 Task: Find connections with filter location Xaçmaz with filter topic #Industrieswith filter profile language French with filter current company Nityo Infotech with filter school Indian Institute of Technology, Mandi with filter industry Physicians with filter service category Interior Design with filter keywords title Accounting Staff
Action: Mouse moved to (530, 103)
Screenshot: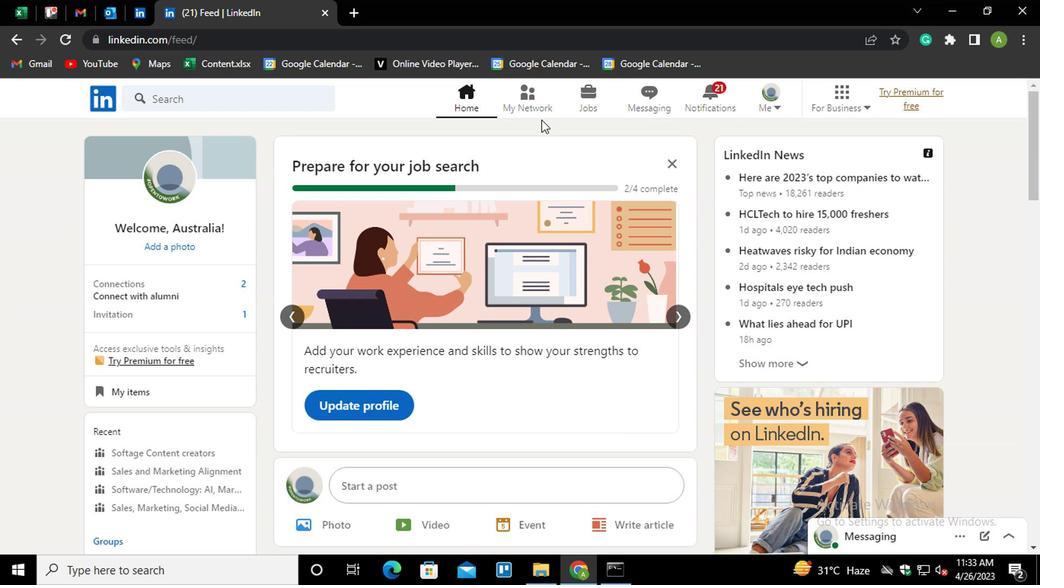 
Action: Mouse pressed left at (530, 103)
Screenshot: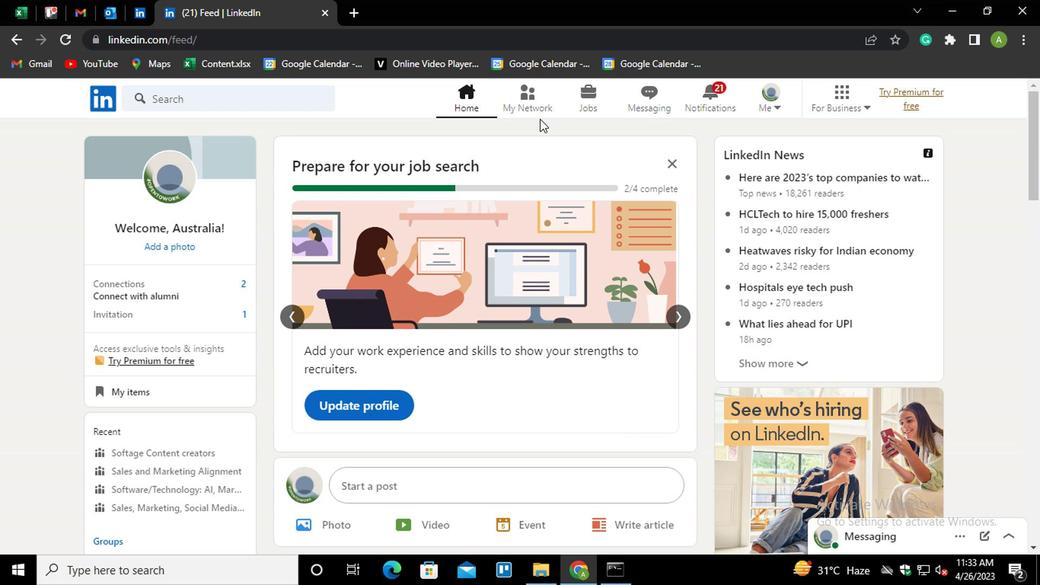 
Action: Mouse moved to (250, 184)
Screenshot: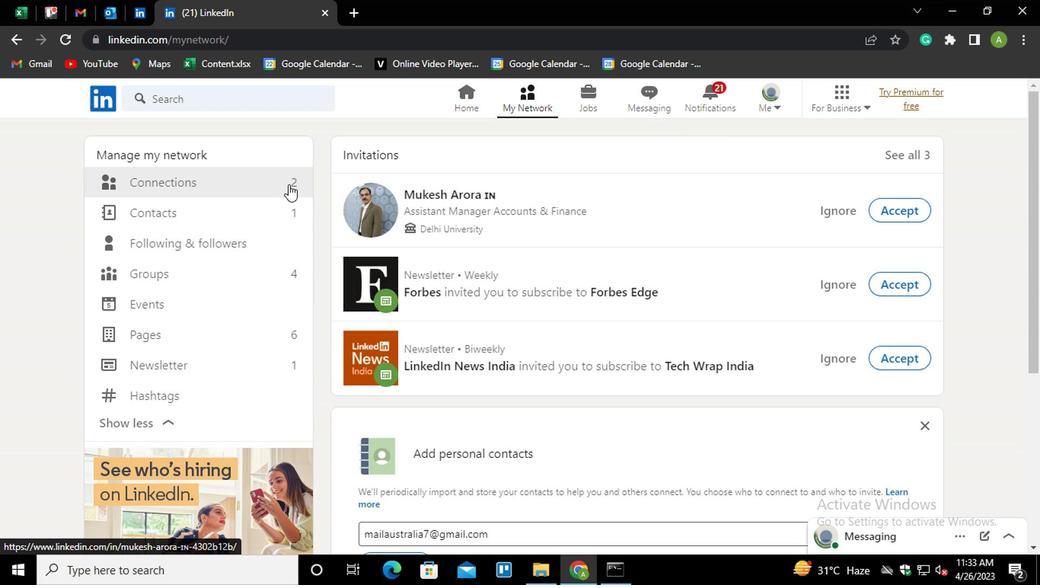 
Action: Mouse pressed left at (250, 184)
Screenshot: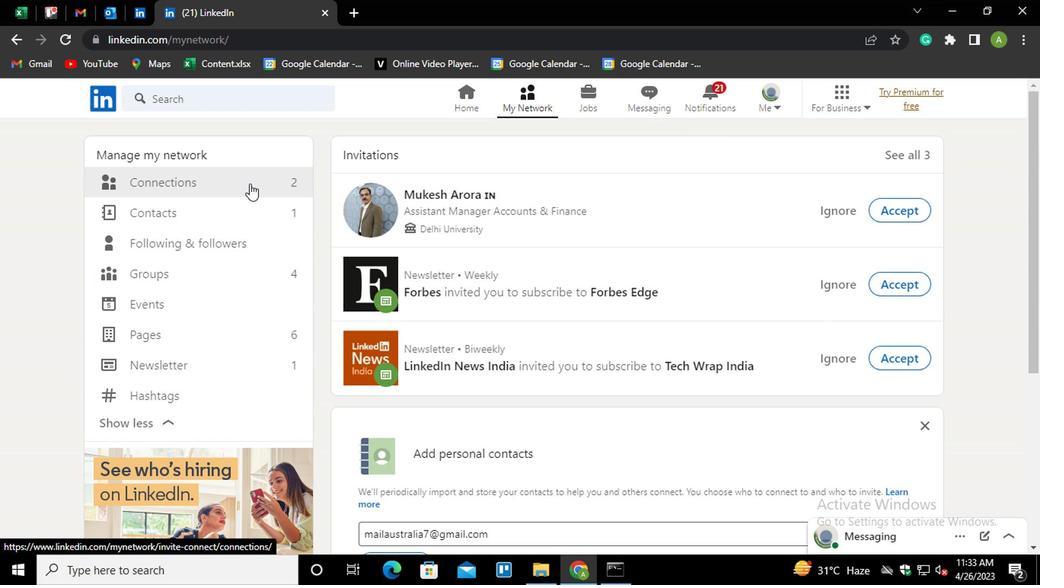 
Action: Mouse moved to (652, 182)
Screenshot: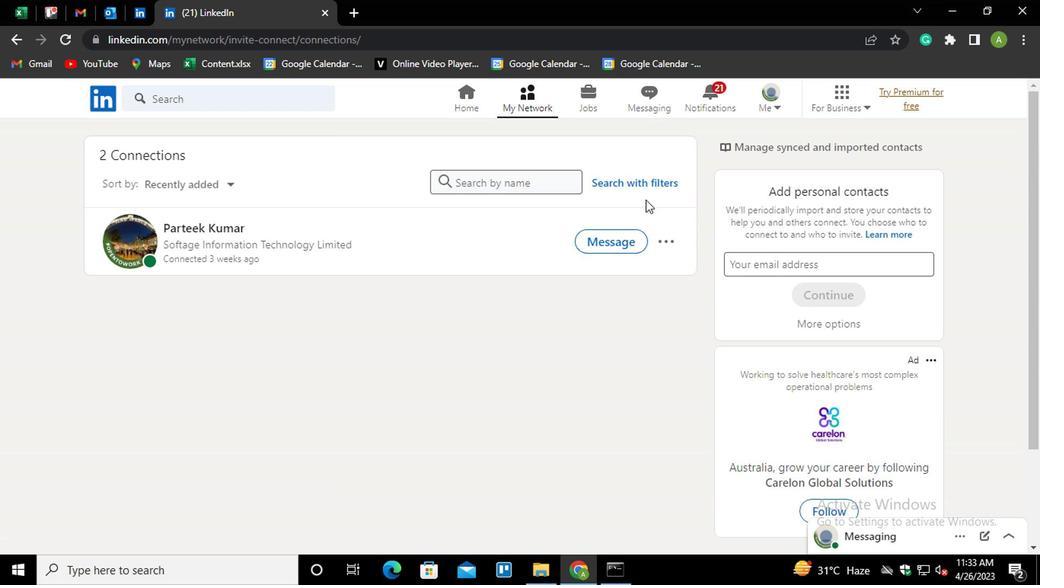 
Action: Mouse pressed left at (652, 182)
Screenshot: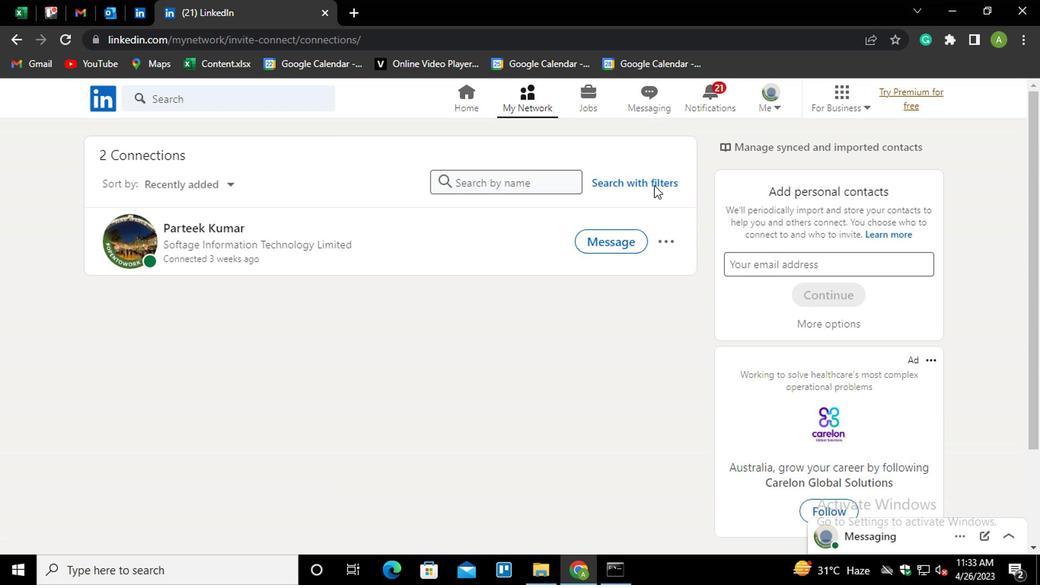 
Action: Mouse moved to (507, 142)
Screenshot: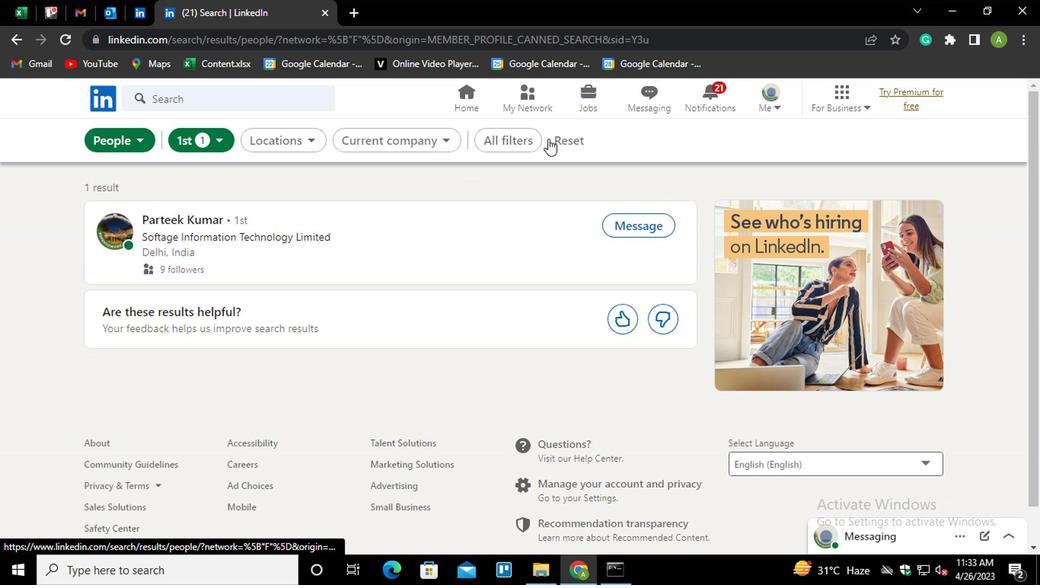 
Action: Mouse pressed left at (507, 142)
Screenshot: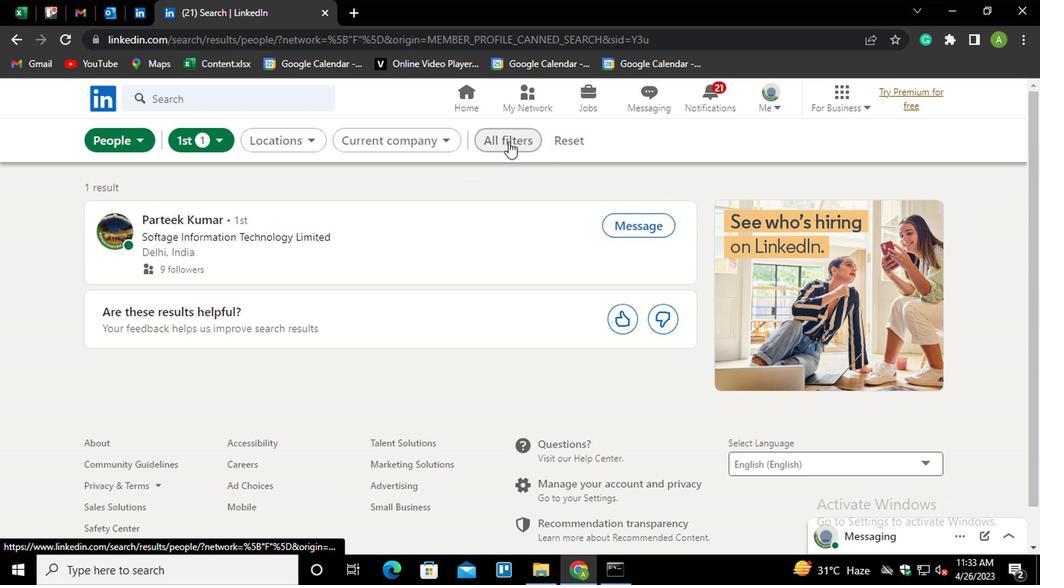 
Action: Mouse moved to (714, 284)
Screenshot: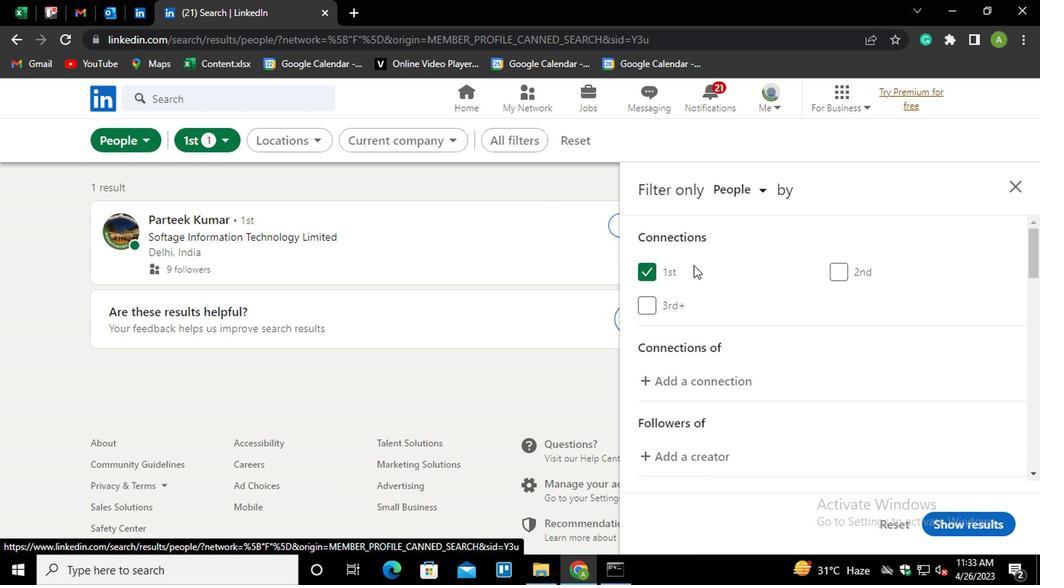 
Action: Mouse scrolled (714, 284) with delta (0, 0)
Screenshot: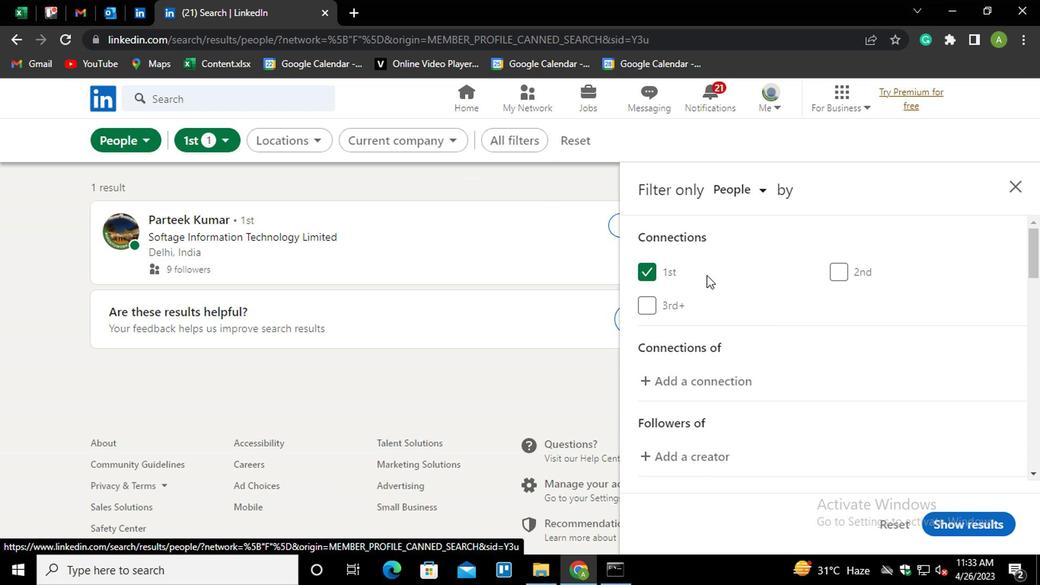 
Action: Mouse scrolled (714, 284) with delta (0, 0)
Screenshot: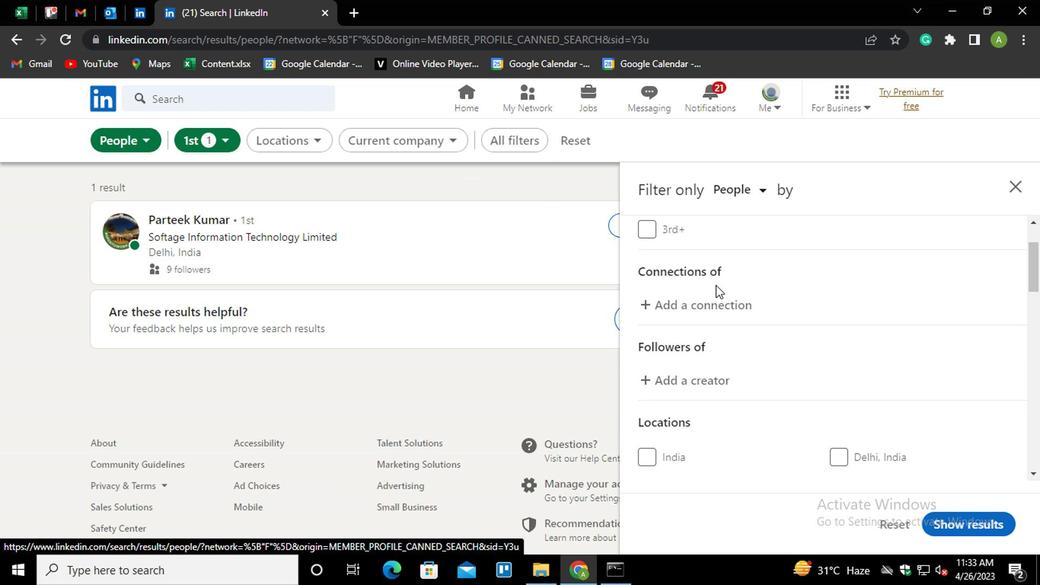 
Action: Mouse scrolled (714, 284) with delta (0, 0)
Screenshot: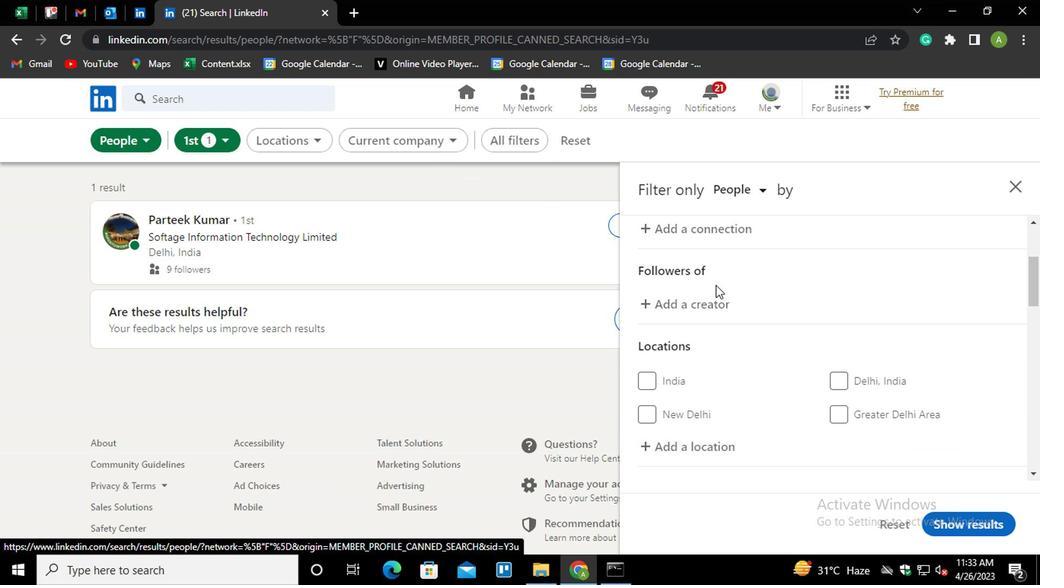 
Action: Mouse scrolled (714, 284) with delta (0, 0)
Screenshot: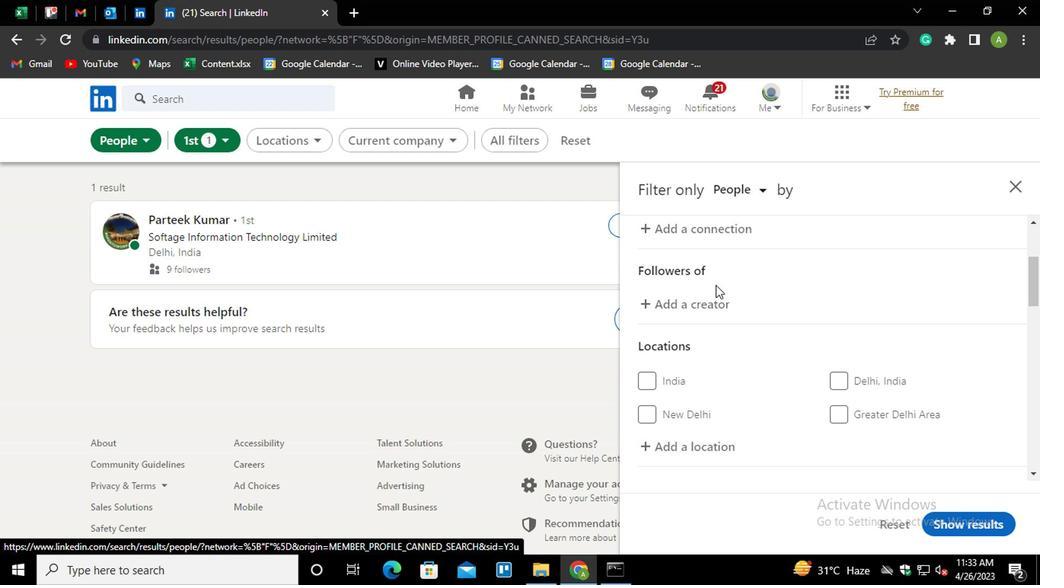 
Action: Mouse moved to (706, 296)
Screenshot: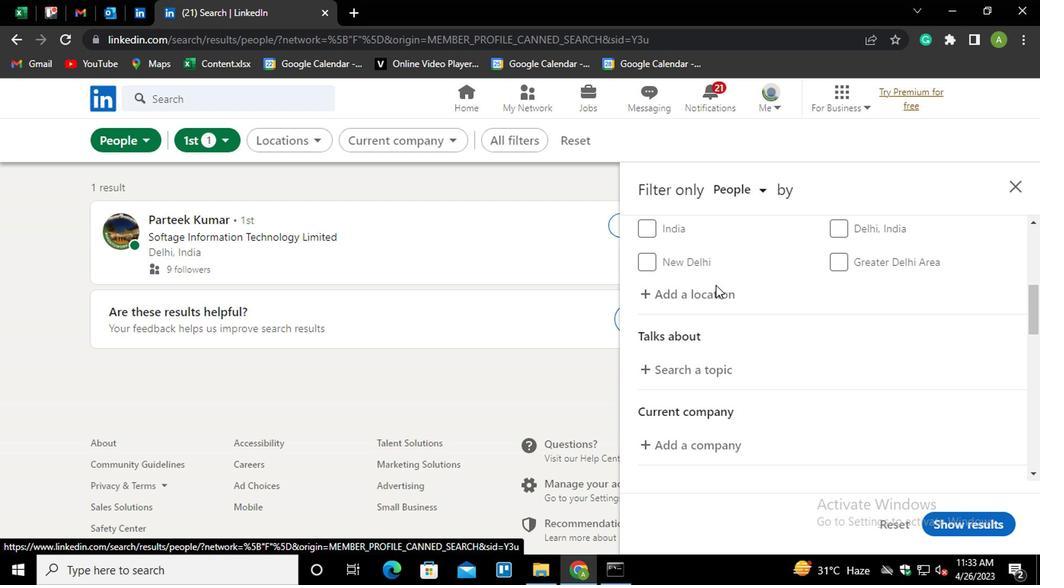 
Action: Mouse pressed left at (706, 296)
Screenshot: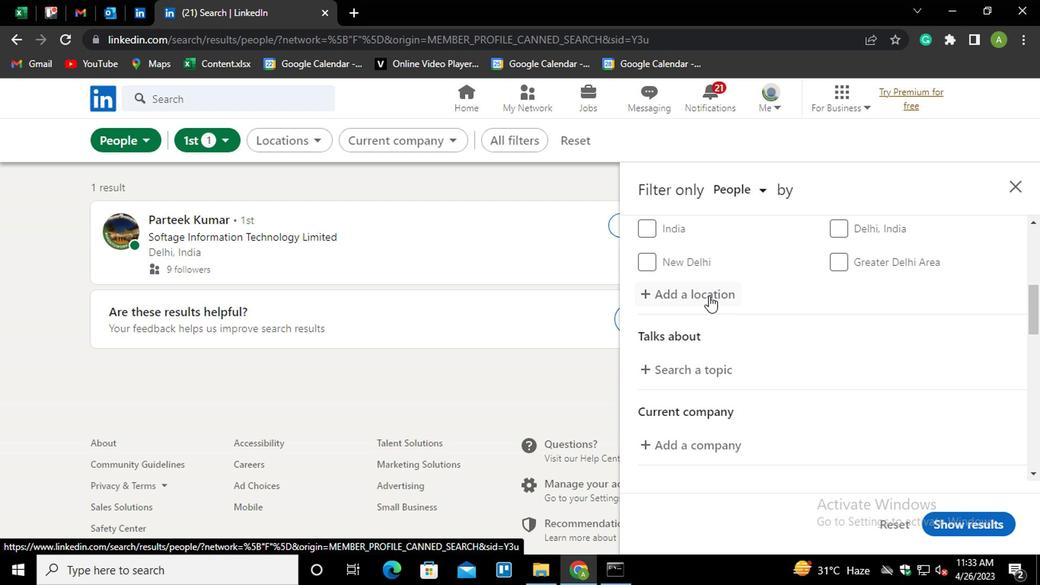 
Action: Mouse moved to (706, 293)
Screenshot: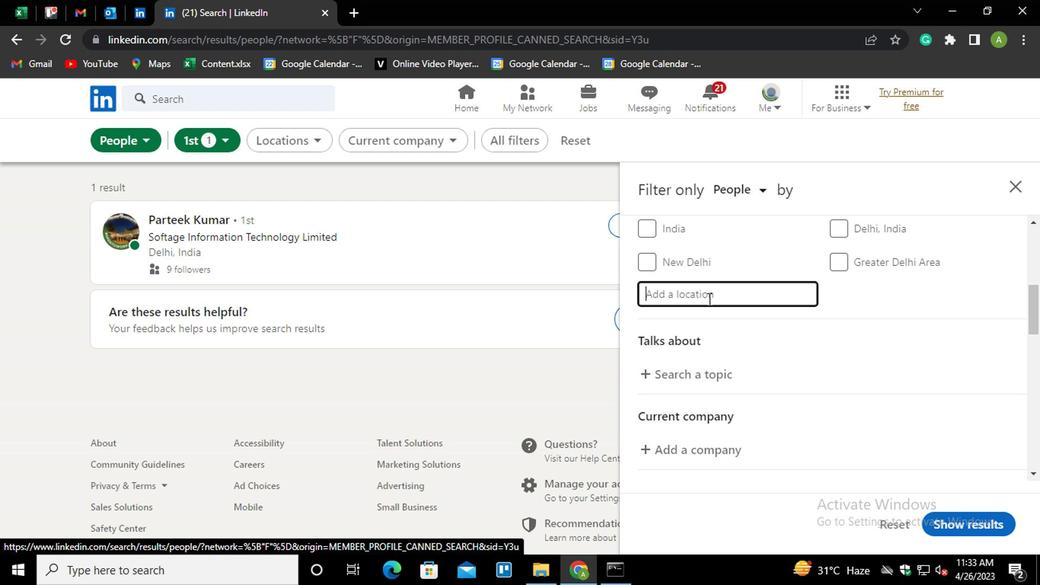 
Action: Mouse pressed left at (706, 293)
Screenshot: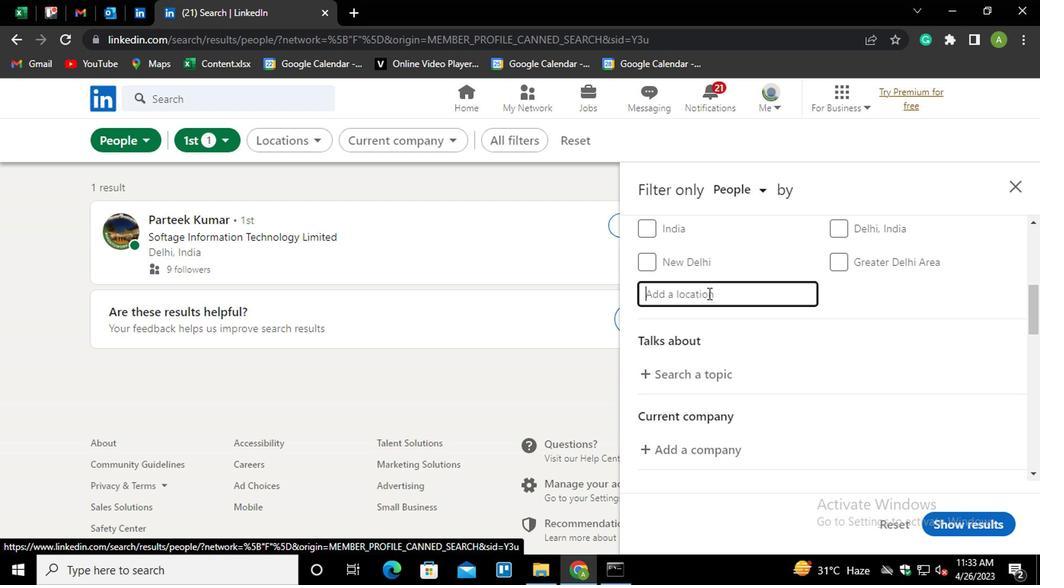 
Action: Key pressed <Key.shift>XACMAZ
Screenshot: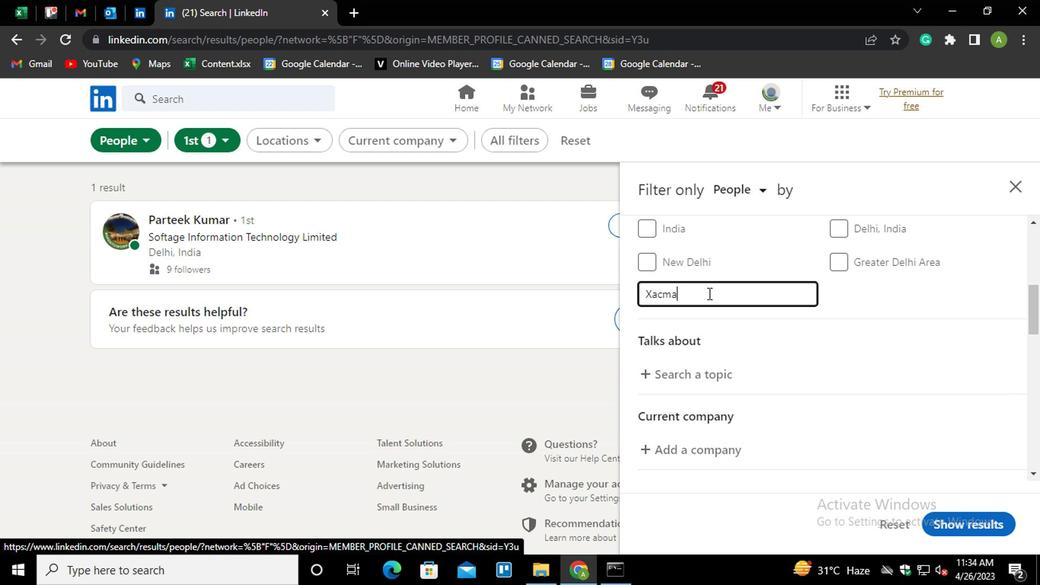 
Action: Mouse moved to (861, 290)
Screenshot: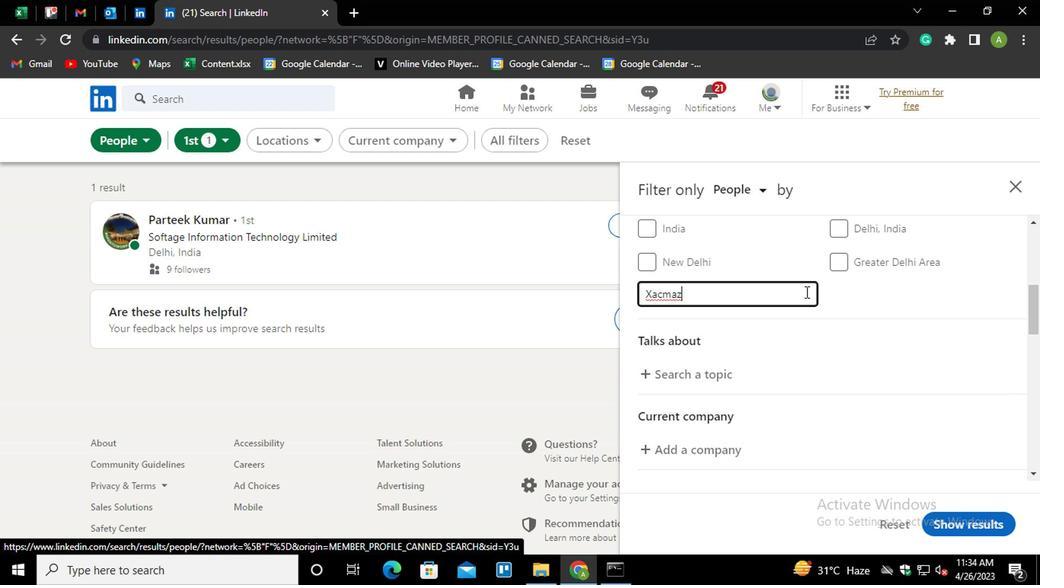 
Action: Mouse pressed left at (861, 290)
Screenshot: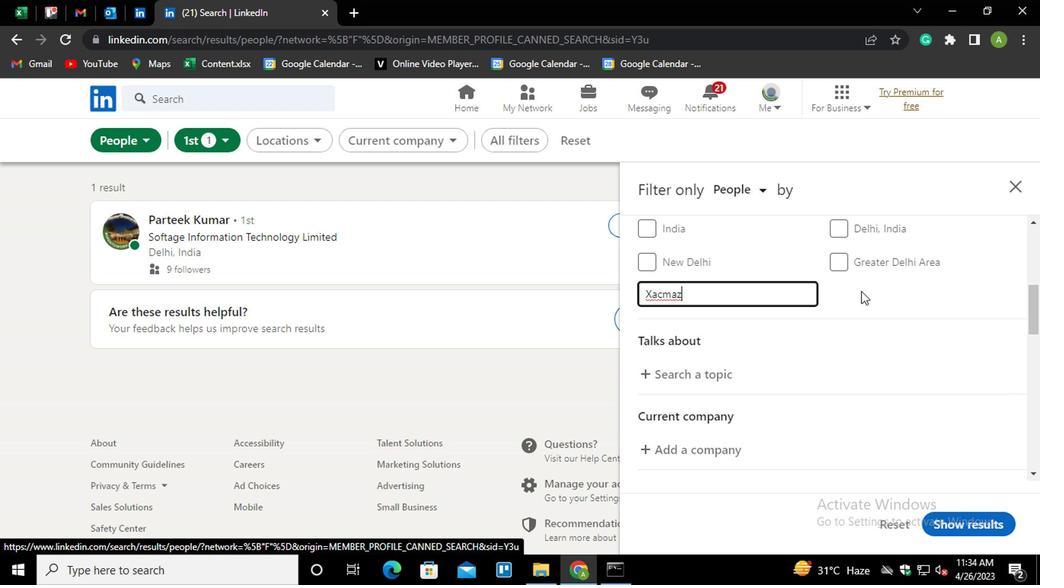 
Action: Mouse scrolled (861, 289) with delta (0, -1)
Screenshot: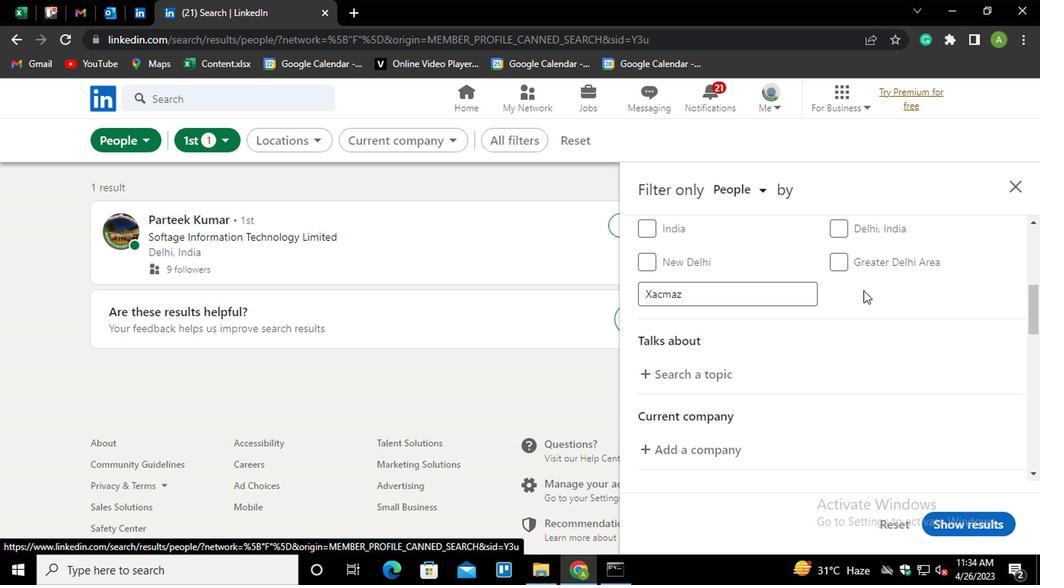 
Action: Mouse moved to (707, 297)
Screenshot: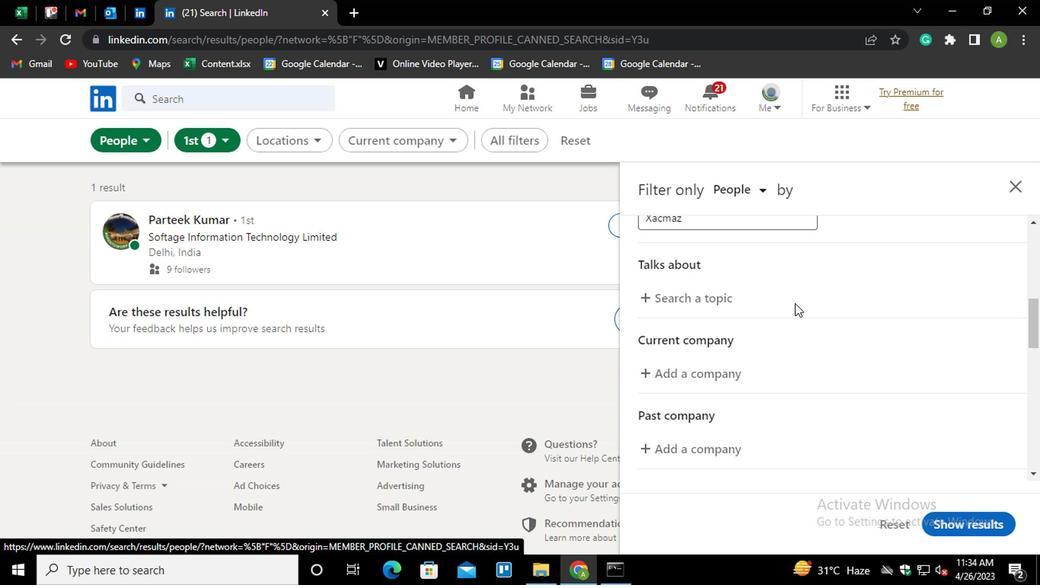 
Action: Mouse pressed left at (707, 297)
Screenshot: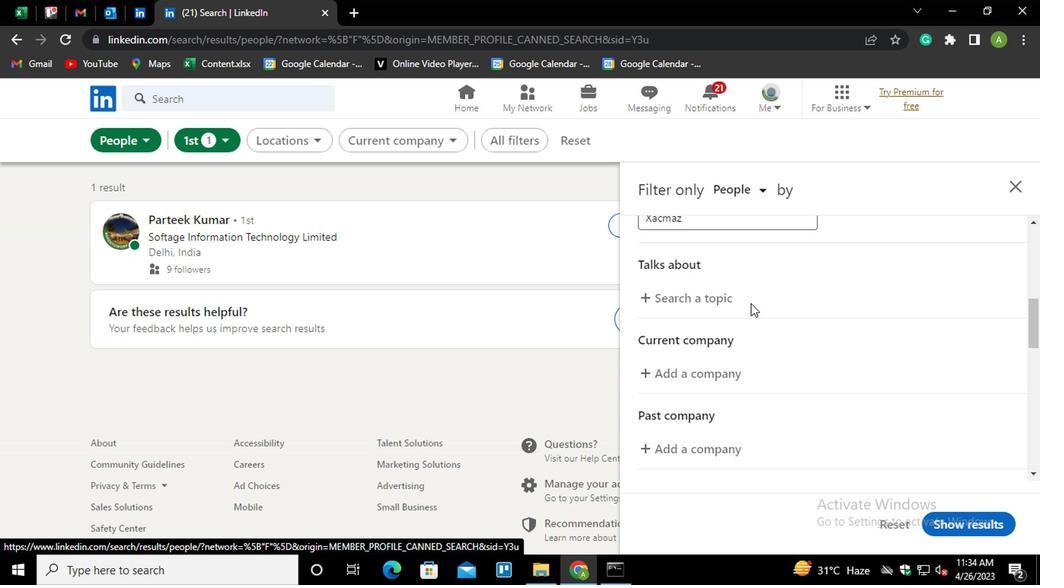 
Action: Key pressed <Key.shift>#<Key.shift_r>INDUSTRIES
Screenshot: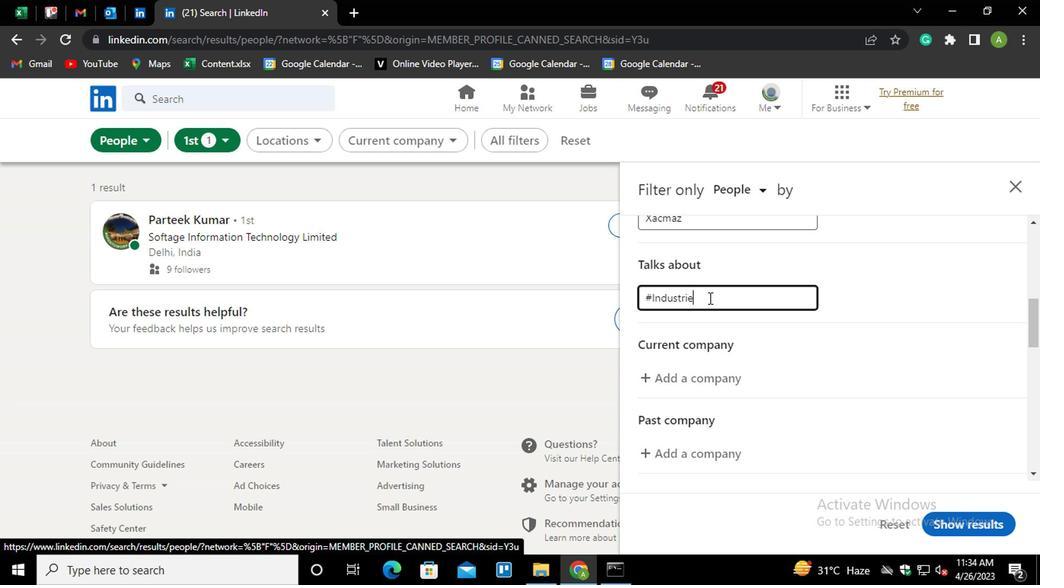
Action: Mouse moved to (872, 312)
Screenshot: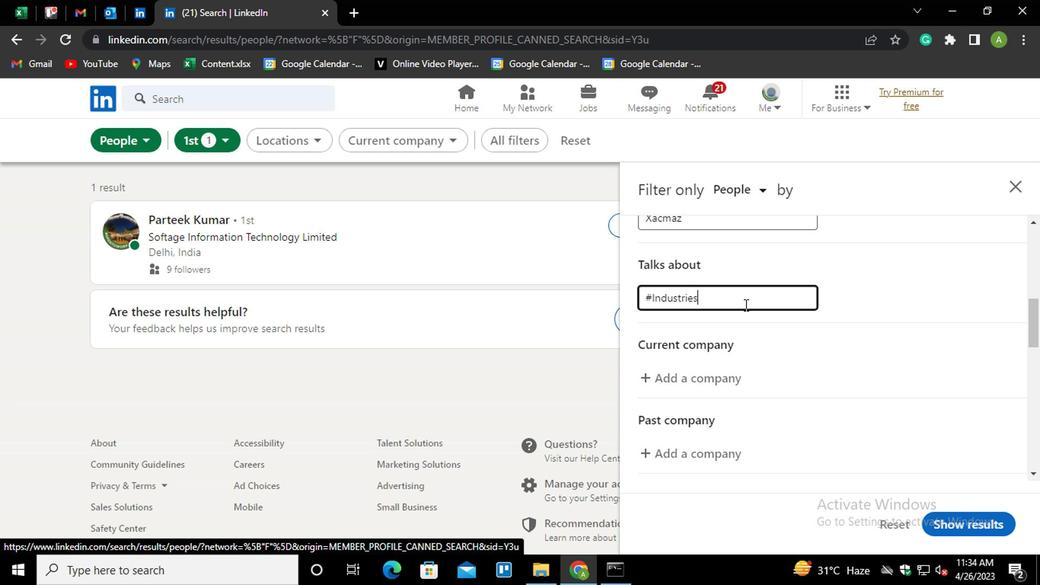
Action: Mouse pressed left at (872, 312)
Screenshot: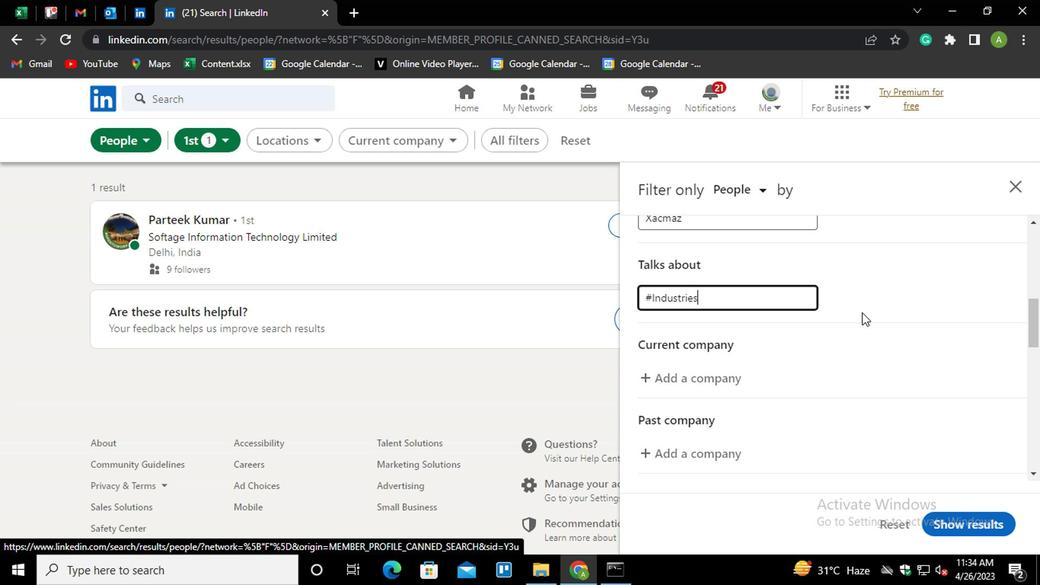 
Action: Mouse moved to (872, 312)
Screenshot: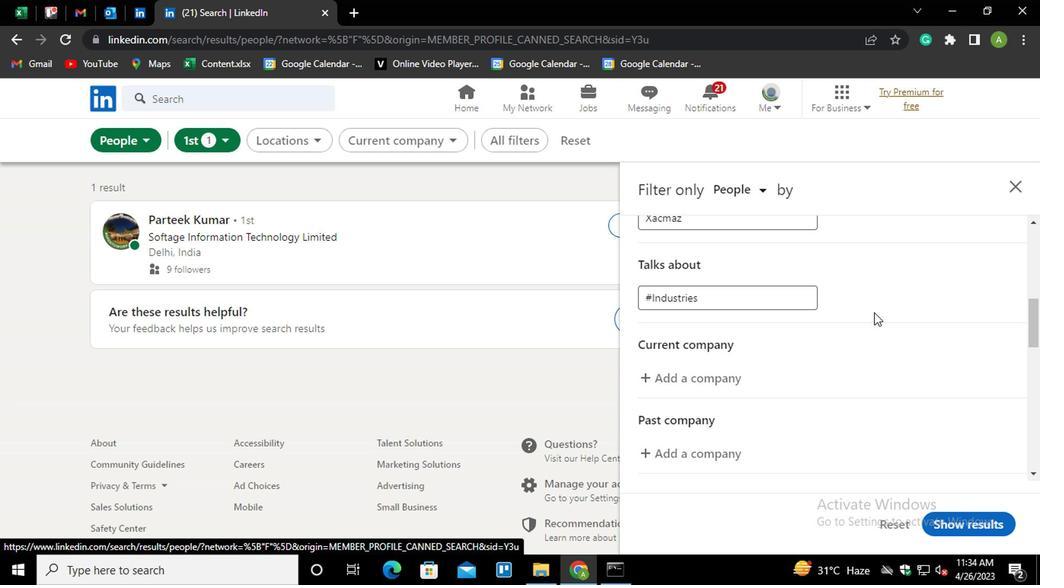 
Action: Mouse scrolled (872, 311) with delta (0, 0)
Screenshot: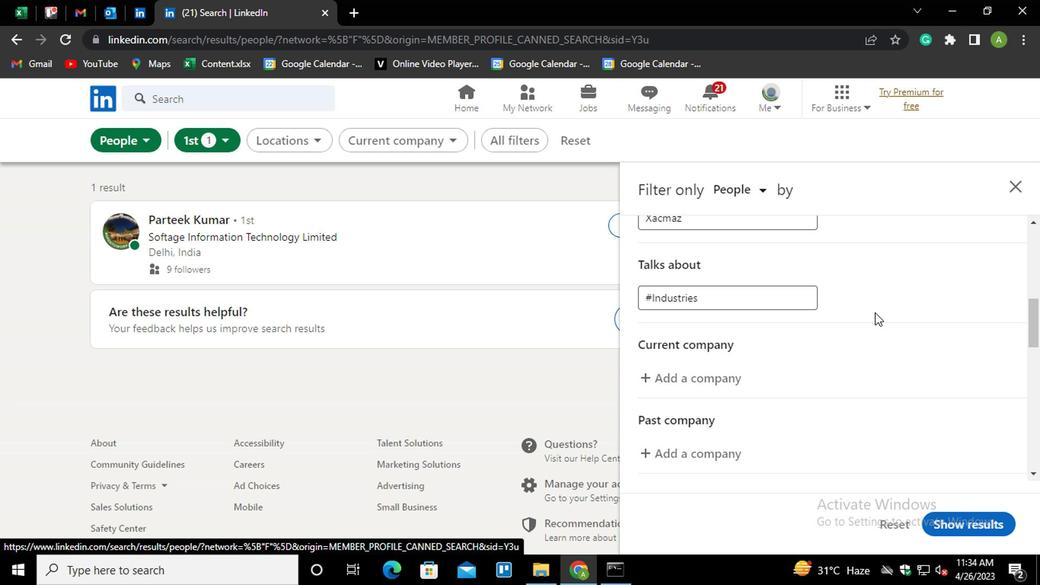
Action: Mouse moved to (685, 308)
Screenshot: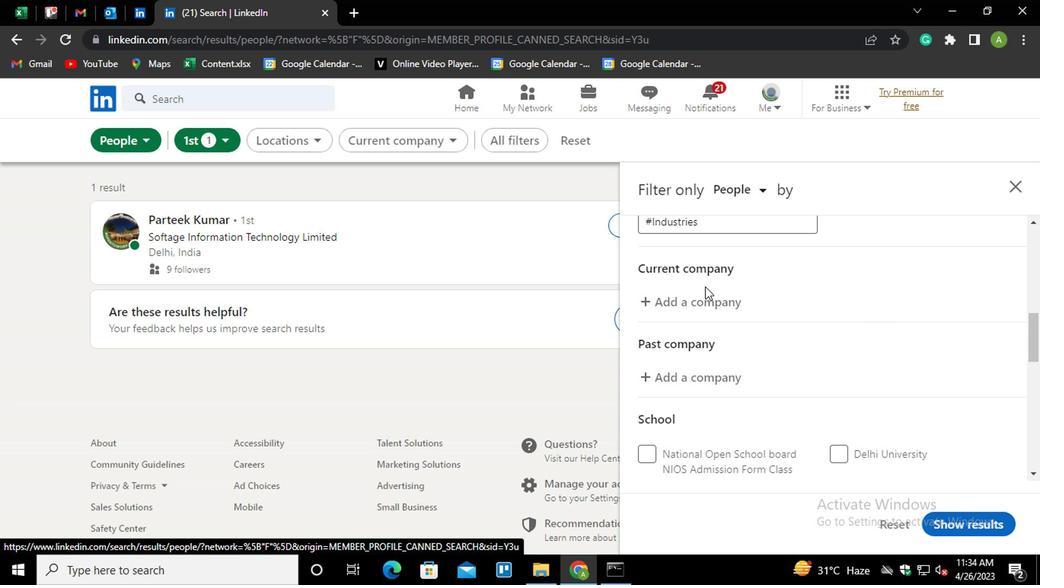 
Action: Mouse pressed left at (685, 308)
Screenshot: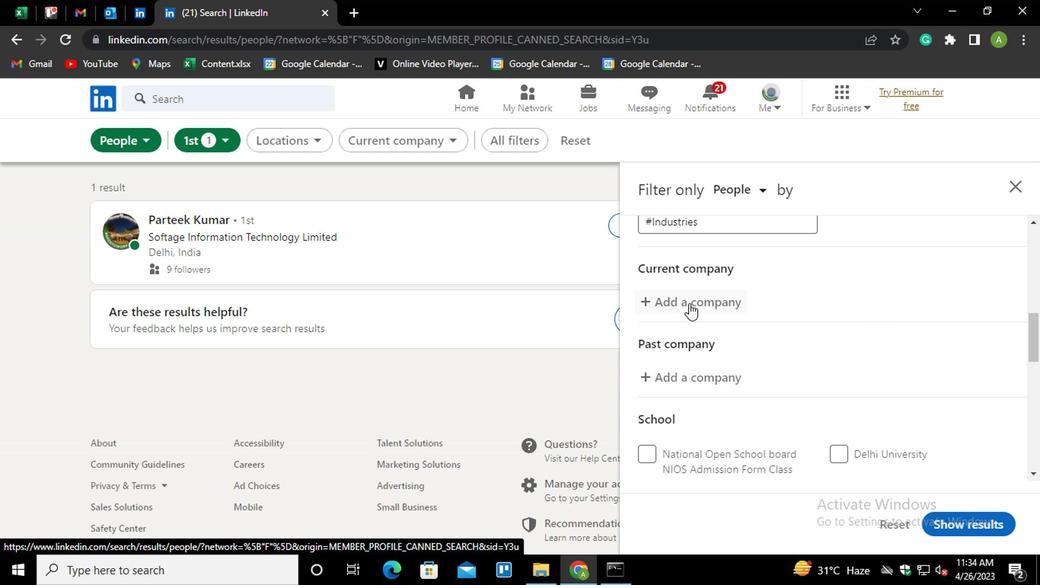 
Action: Mouse moved to (691, 307)
Screenshot: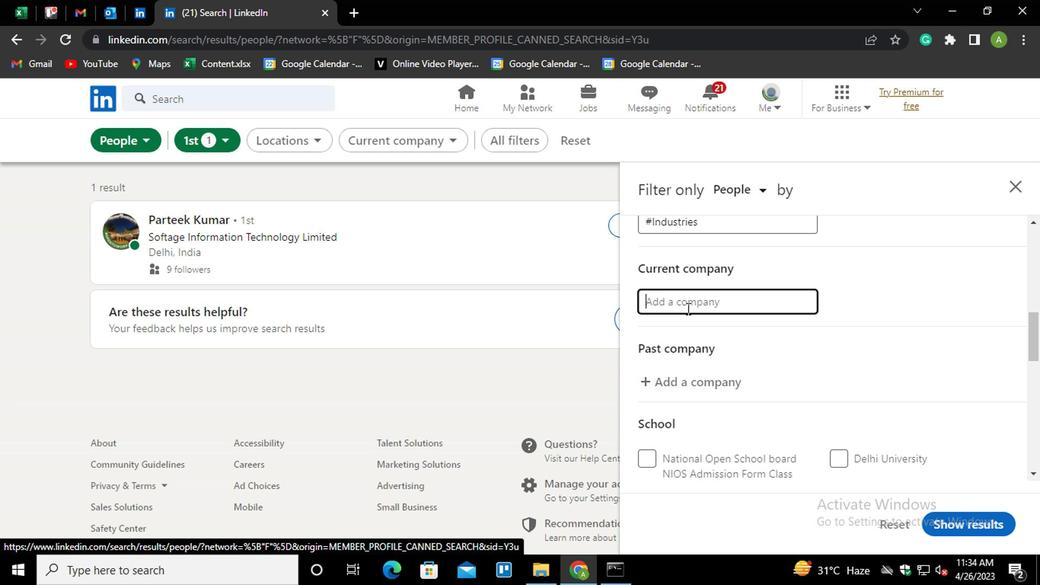 
Action: Mouse pressed left at (691, 307)
Screenshot: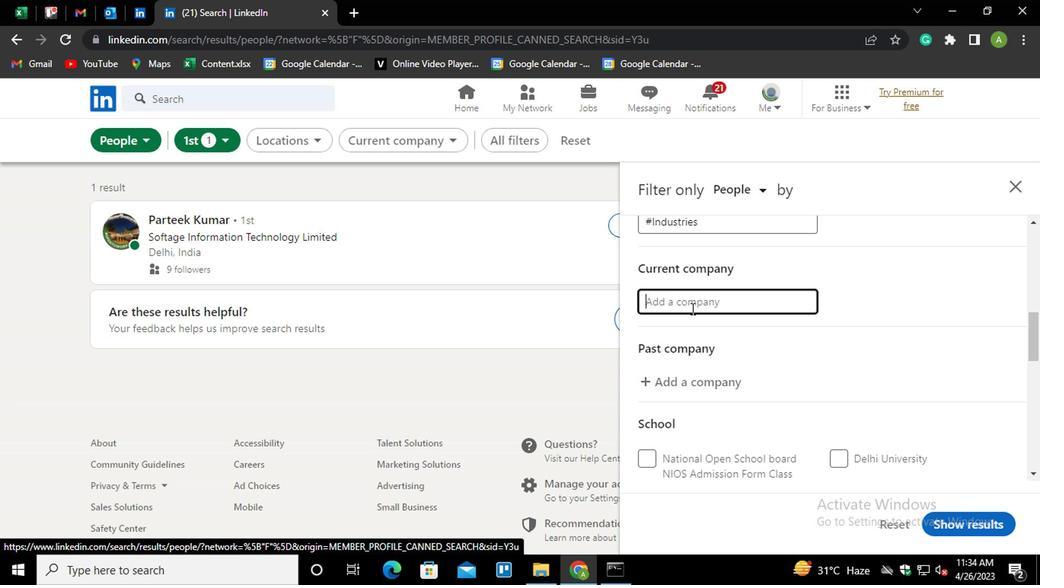 
Action: Key pressed <Key.shift_r>NITYO<Key.down><Key.enter>
Screenshot: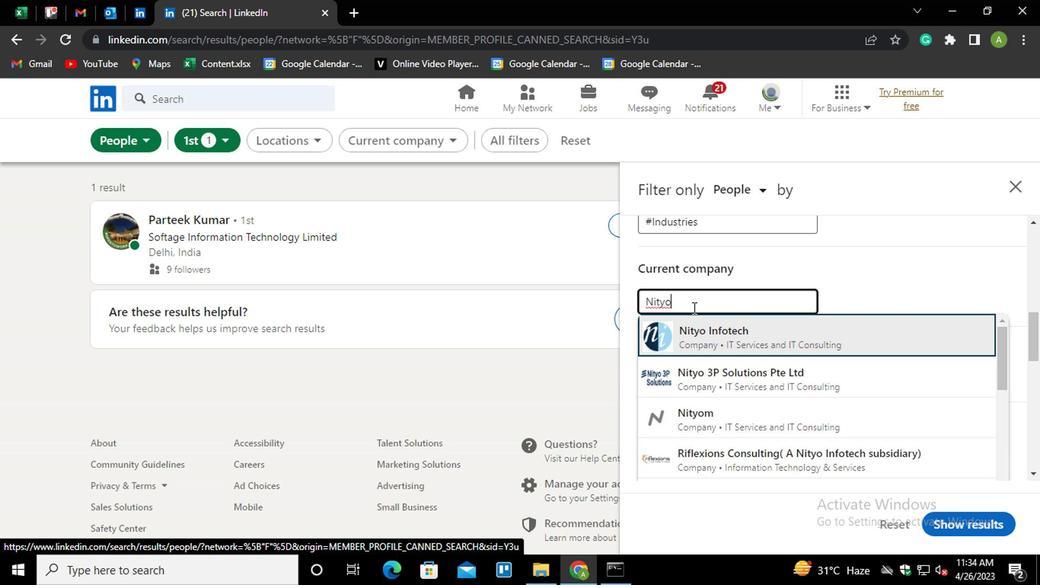 
Action: Mouse moved to (861, 328)
Screenshot: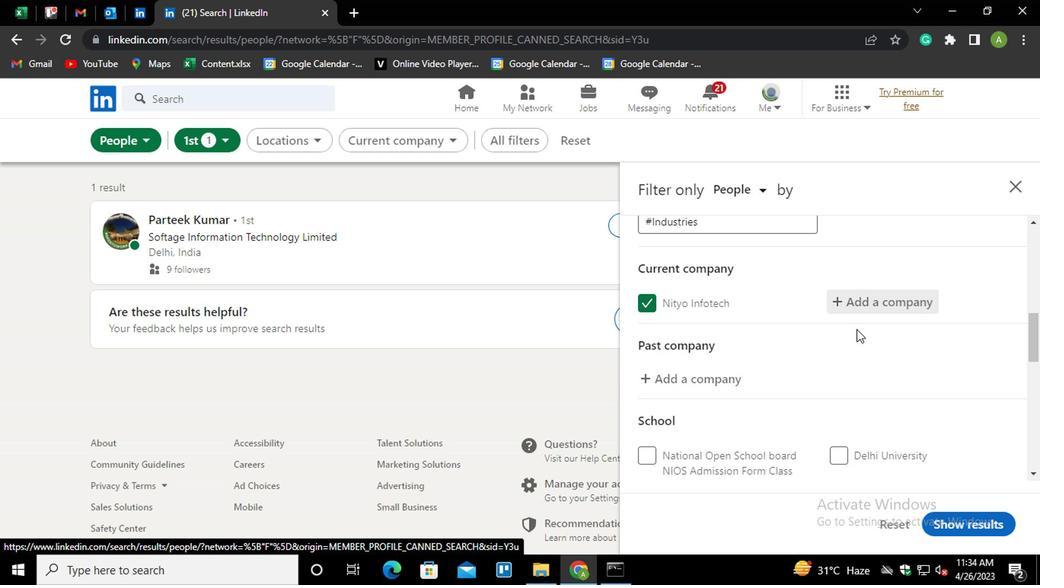 
Action: Mouse scrolled (861, 328) with delta (0, 0)
Screenshot: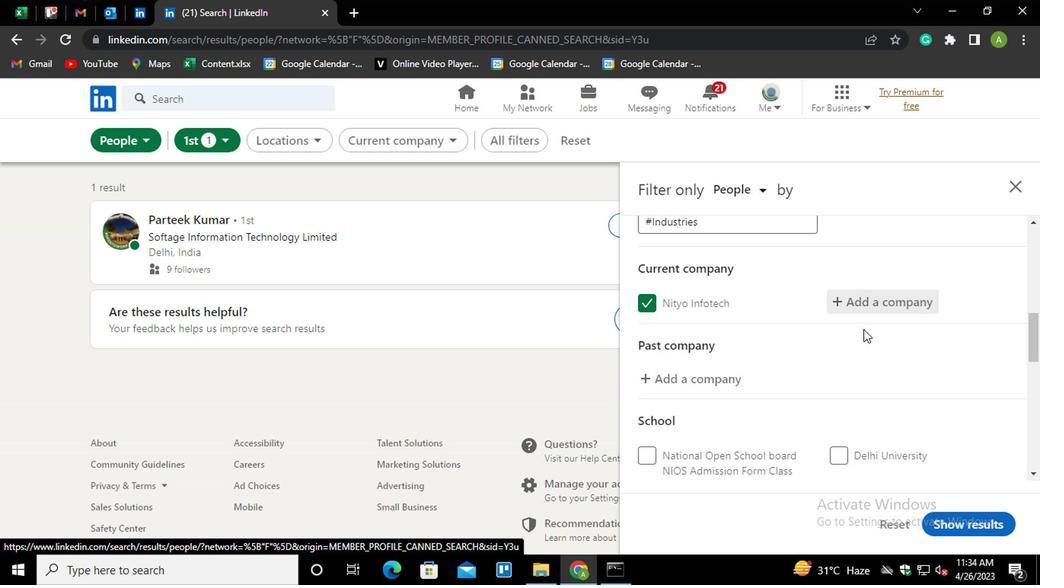 
Action: Mouse scrolled (861, 328) with delta (0, 0)
Screenshot: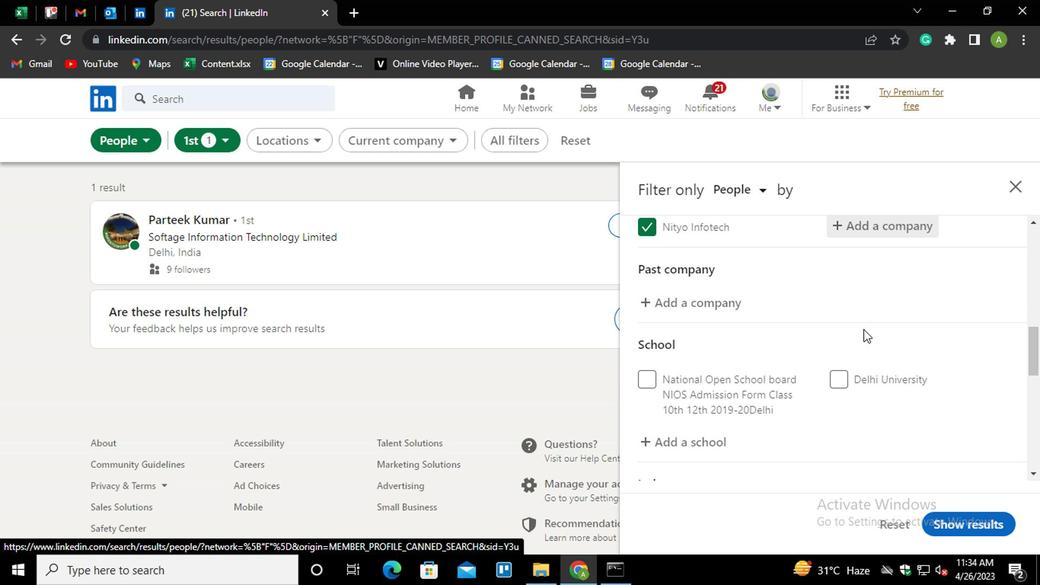 
Action: Mouse moved to (684, 362)
Screenshot: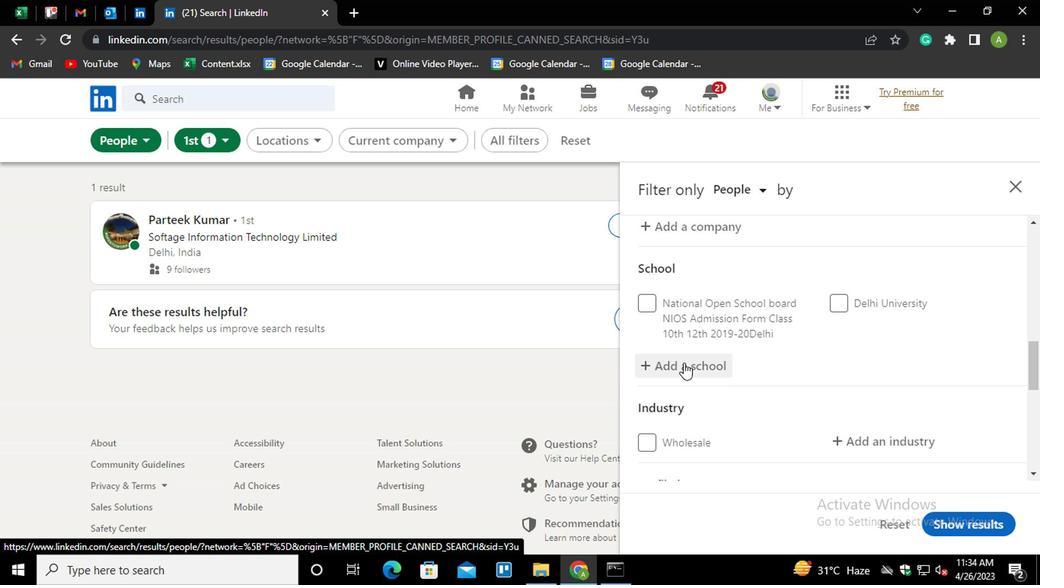 
Action: Mouse scrolled (684, 361) with delta (0, -1)
Screenshot: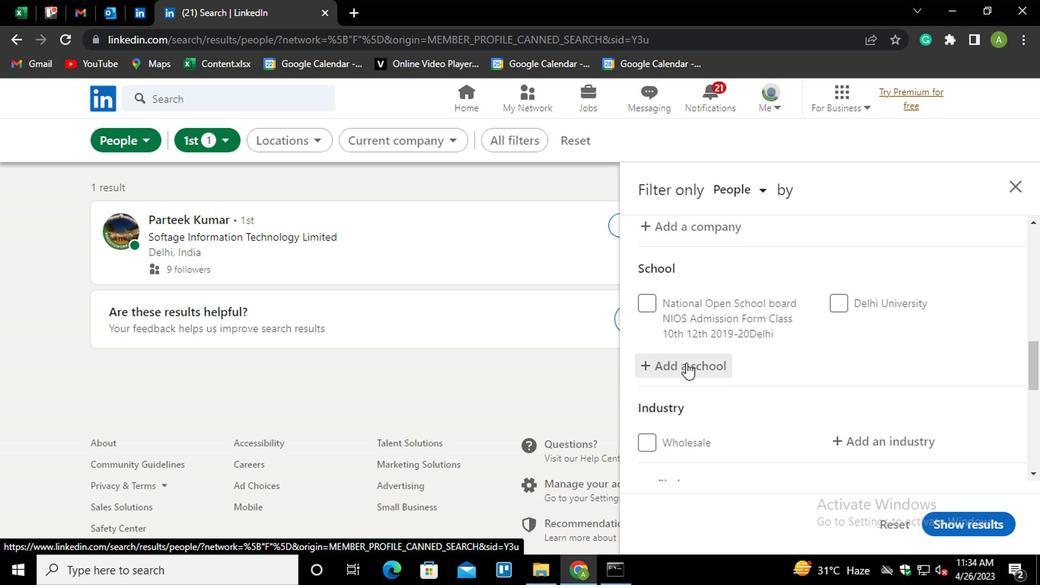 
Action: Mouse moved to (686, 283)
Screenshot: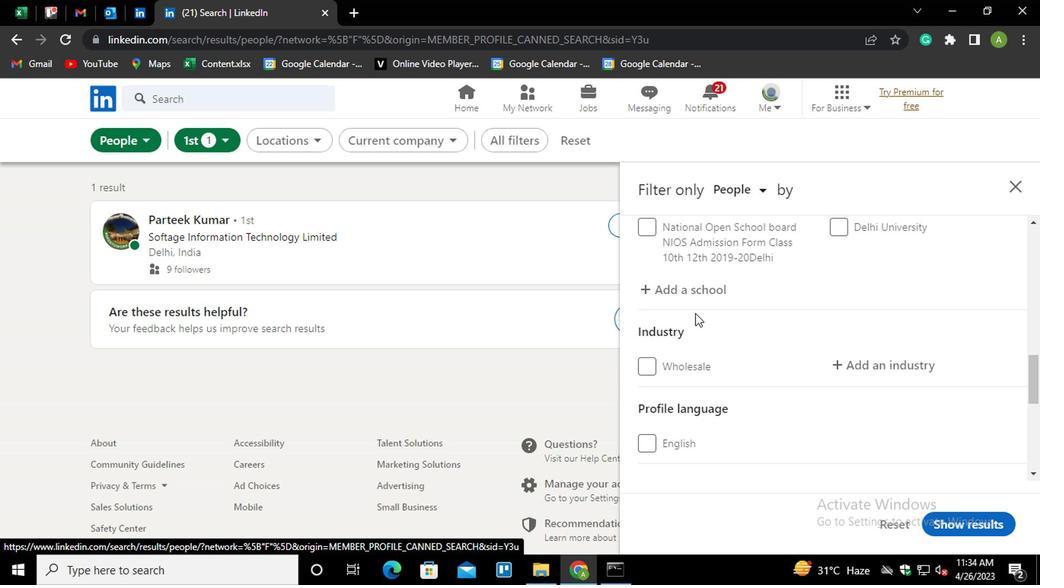 
Action: Mouse pressed left at (686, 283)
Screenshot: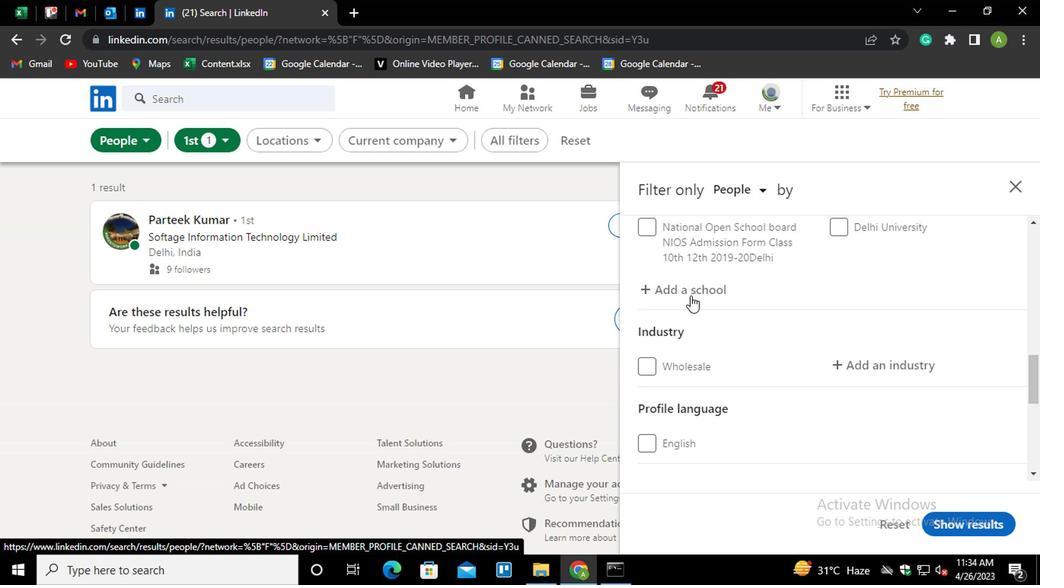 
Action: Mouse moved to (686, 290)
Screenshot: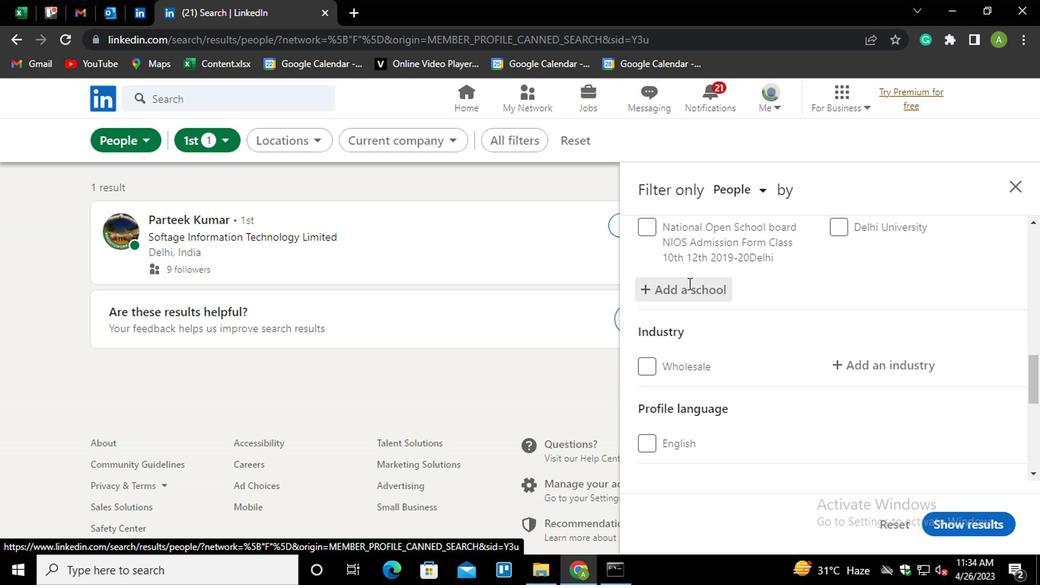 
Action: Mouse pressed left at (686, 290)
Screenshot: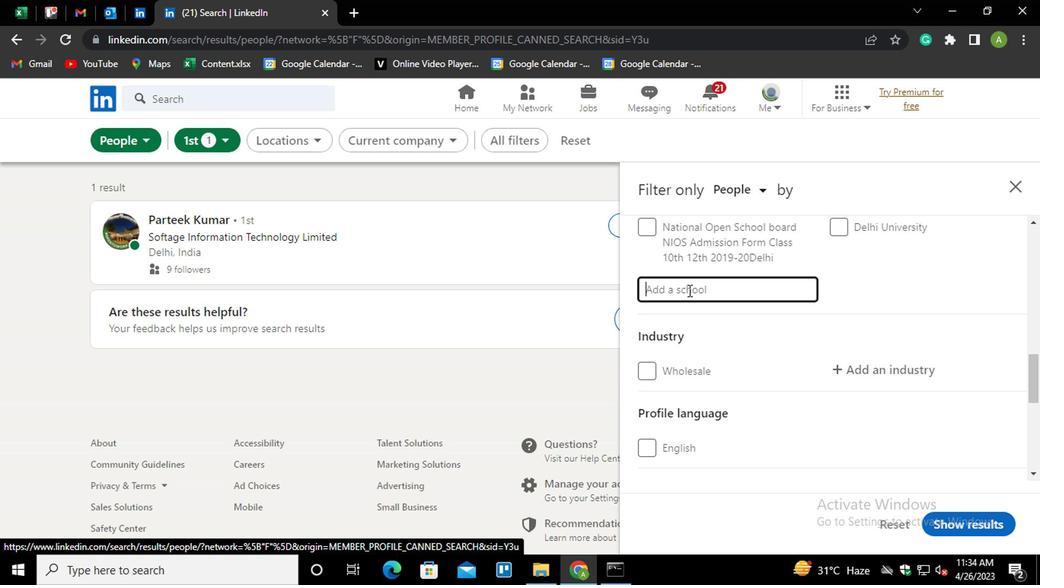 
Action: Key pressed <Key.shift_r>INDIAN<Key.space><Key.down><Key.down><Key.down><Key.down><Key.down><Key.down><Key.down><Key.down><Key.down><Key.down><Key.down><Key.down><Key.down><Key.down><Key.down><Key.down><Key.down><Key.down><Key.down><Key.down><Key.down><Key.shift_r><Key.shift_r>INSTITUTE<Key.space><Key.shift_r>O<Key.backspace>OF<Key.space><Key.shift_r><Key.shift_r><Key.shift_r><Key.shift_r><Key.shift_r><Key.shift_r>TECHNOLOGY,<Key.space><Key.shift_r><Key.shift_r><Key.shift_r>MAN<Key.down><Key.enter>
Screenshot: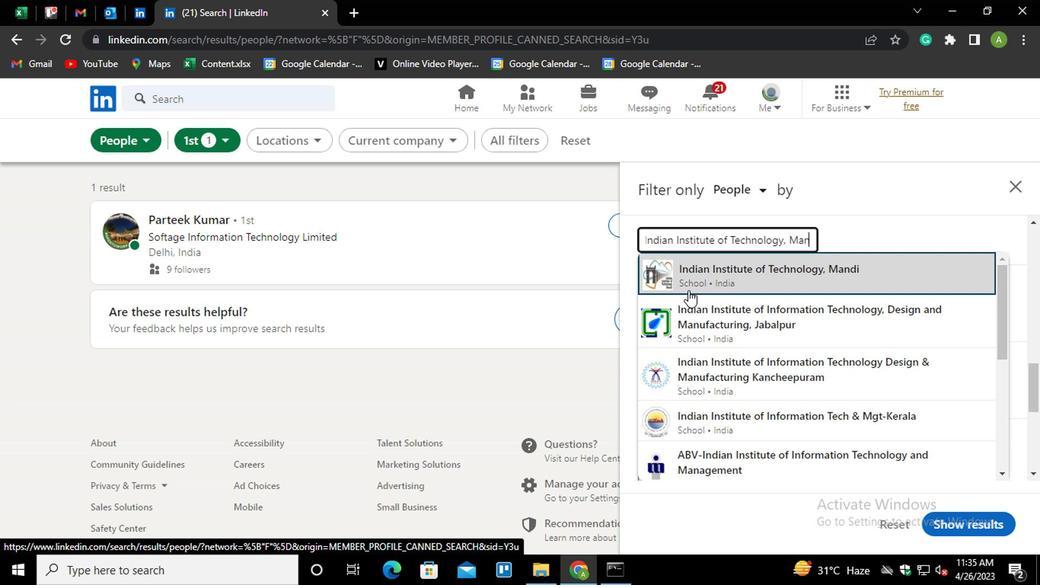 
Action: Mouse moved to (830, 360)
Screenshot: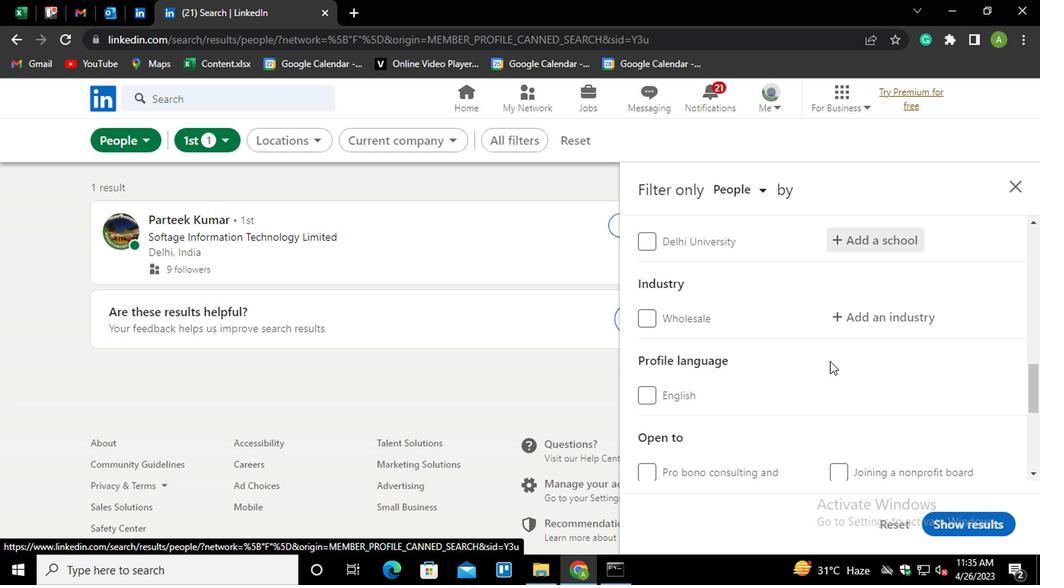 
Action: Mouse scrolled (830, 360) with delta (0, 0)
Screenshot: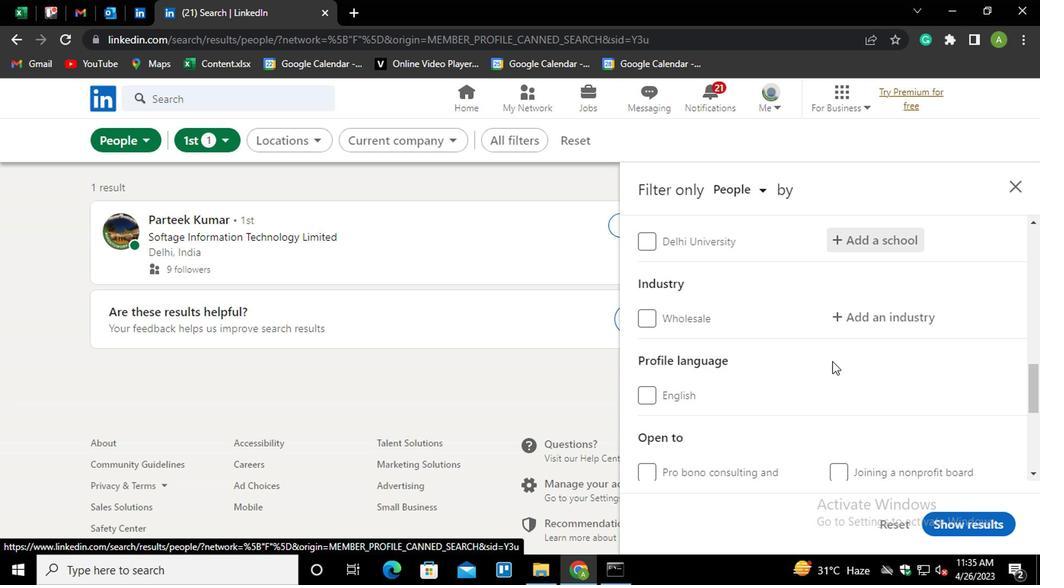 
Action: Mouse moved to (849, 243)
Screenshot: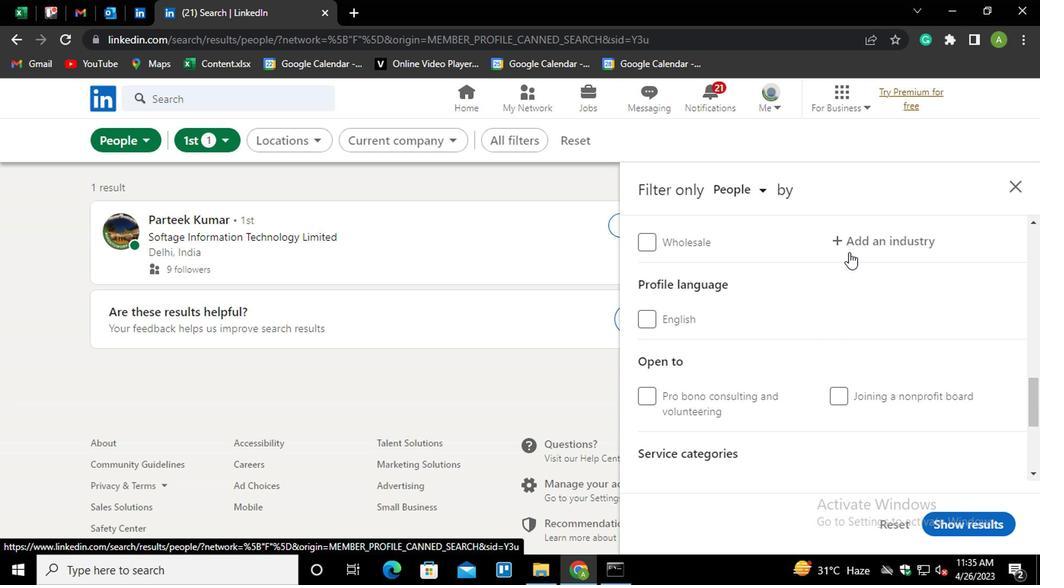 
Action: Mouse pressed left at (849, 243)
Screenshot: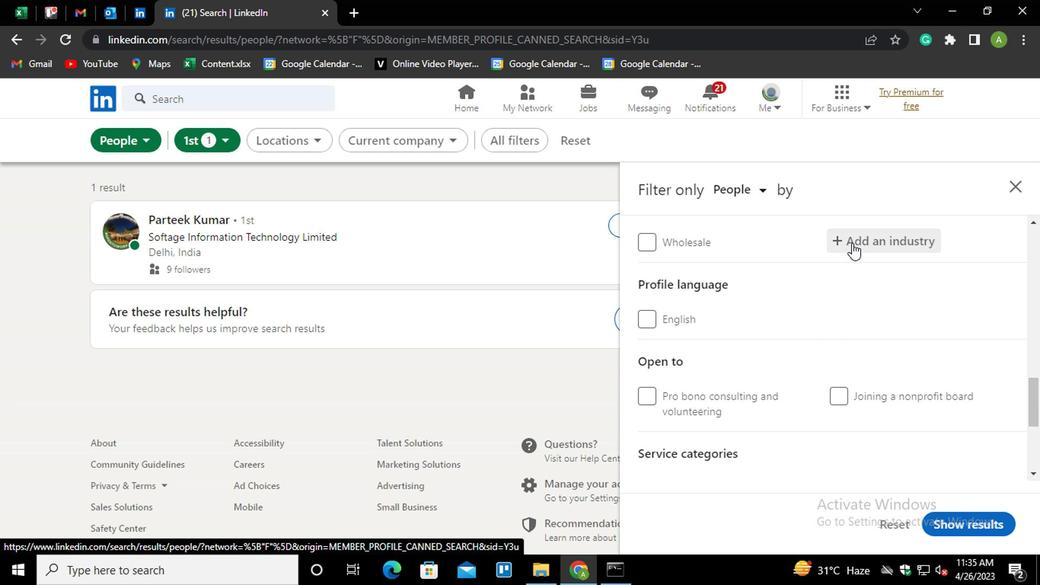 
Action: Mouse moved to (858, 243)
Screenshot: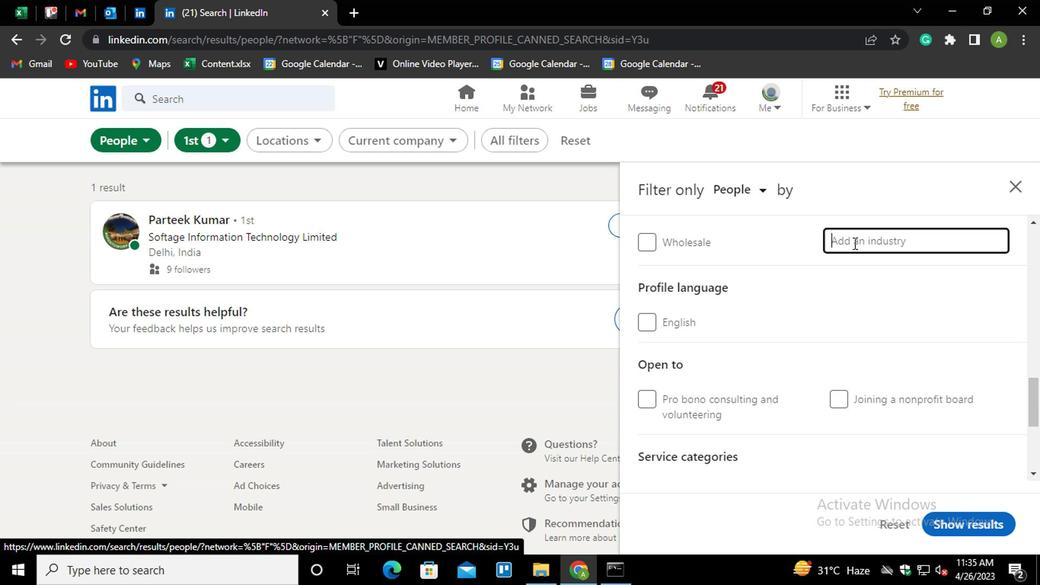 
Action: Mouse pressed left at (858, 243)
Screenshot: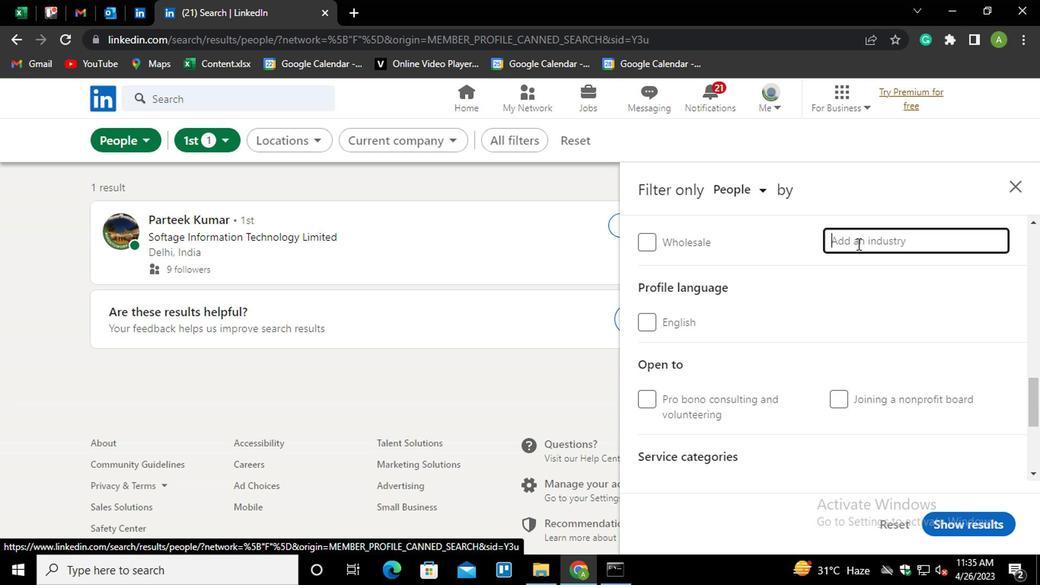 
Action: Mouse moved to (901, 215)
Screenshot: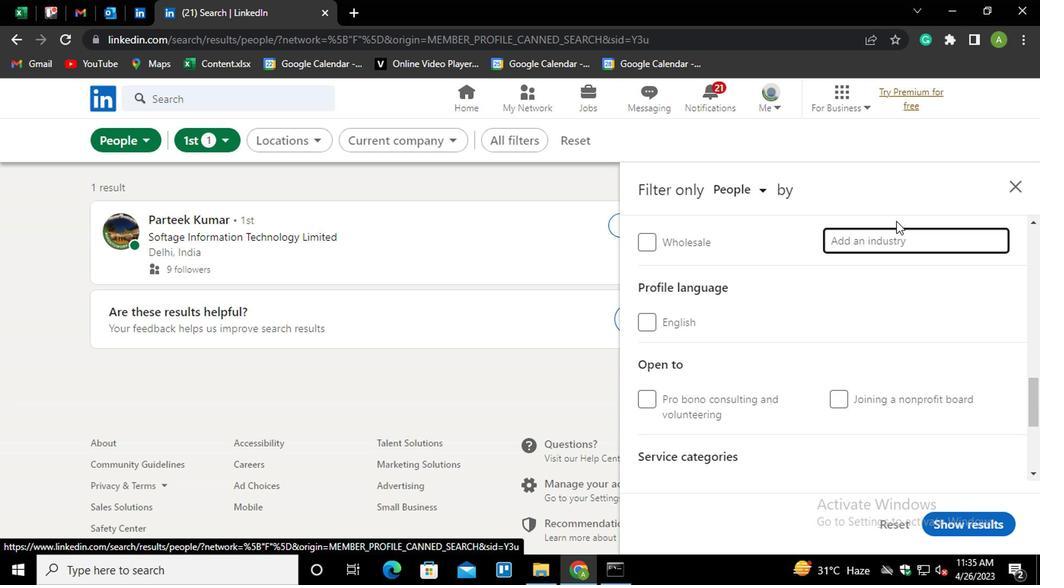 
Action: Key pressed <Key.shift_r>PHY<Key.down><Key.down><Key.enter>
Screenshot: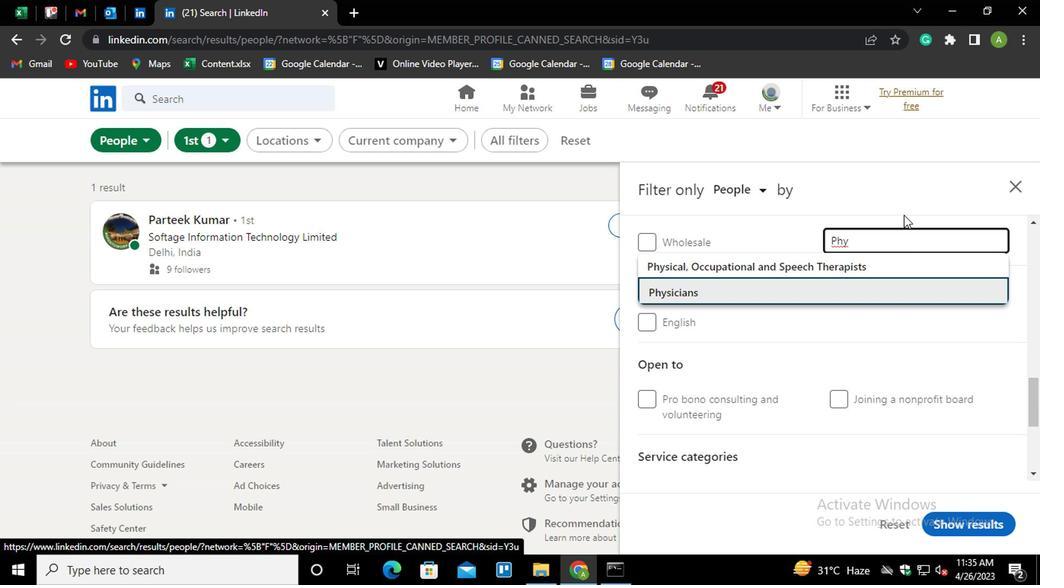 
Action: Mouse moved to (953, 241)
Screenshot: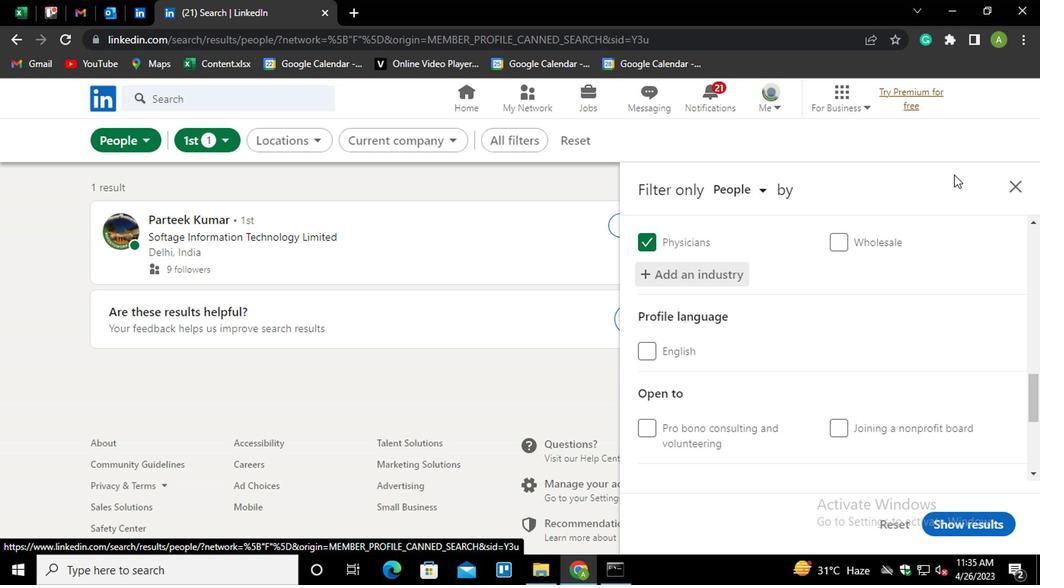 
Action: Mouse scrolled (953, 239) with delta (0, -1)
Screenshot: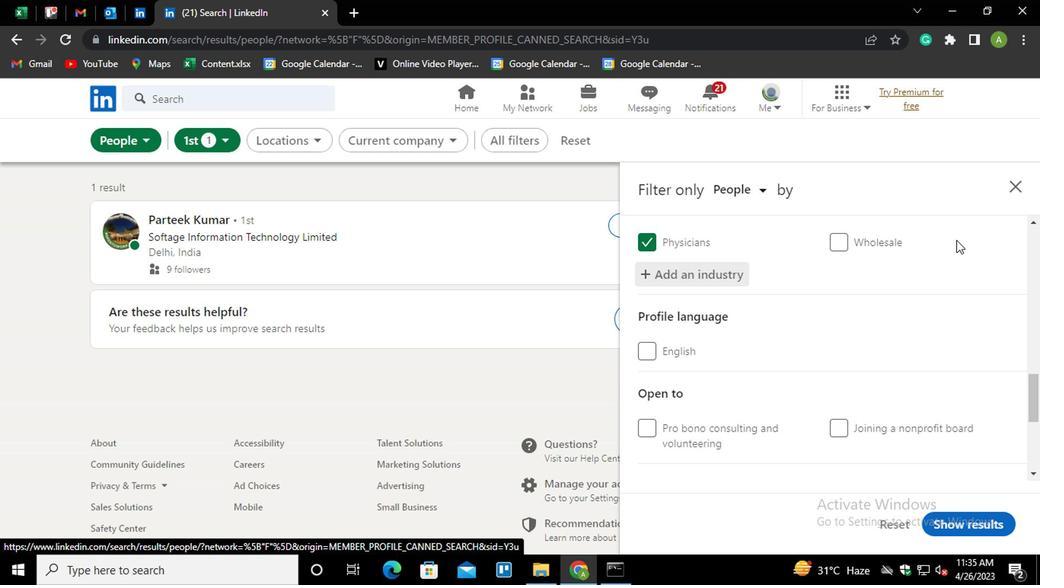 
Action: Mouse moved to (803, 306)
Screenshot: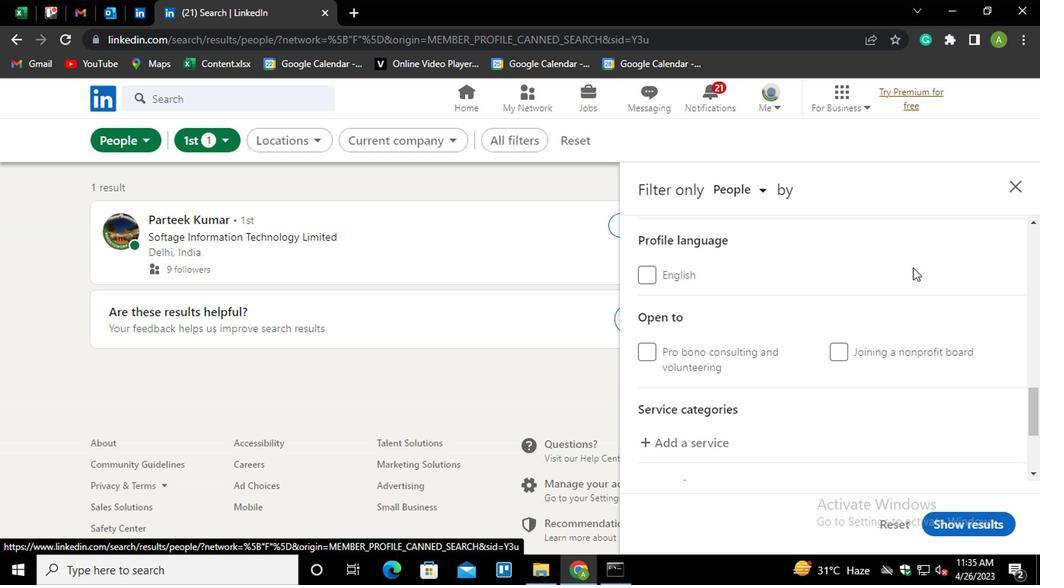 
Action: Mouse scrolled (803, 305) with delta (0, 0)
Screenshot: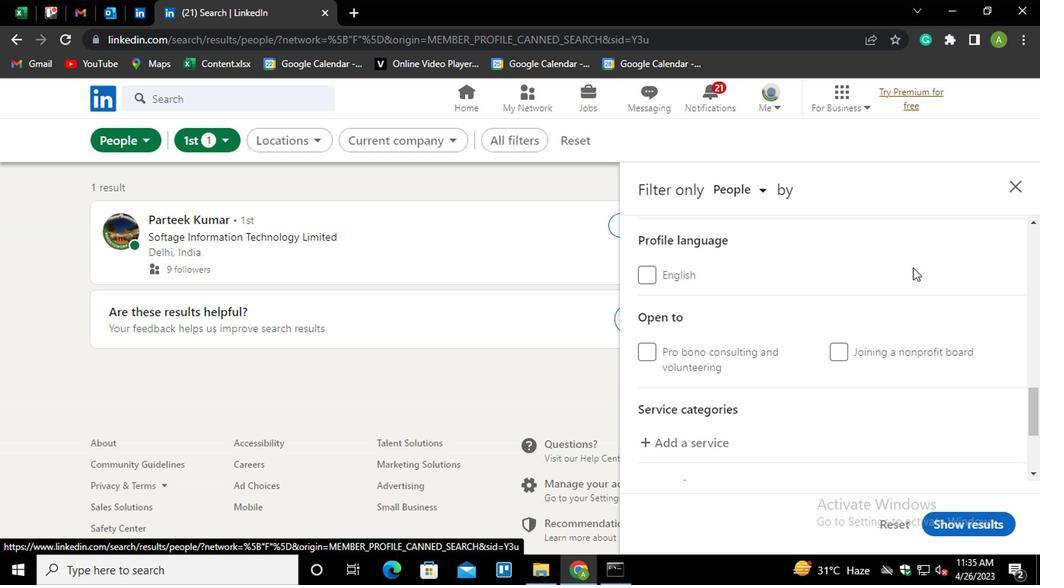 
Action: Mouse moved to (705, 365)
Screenshot: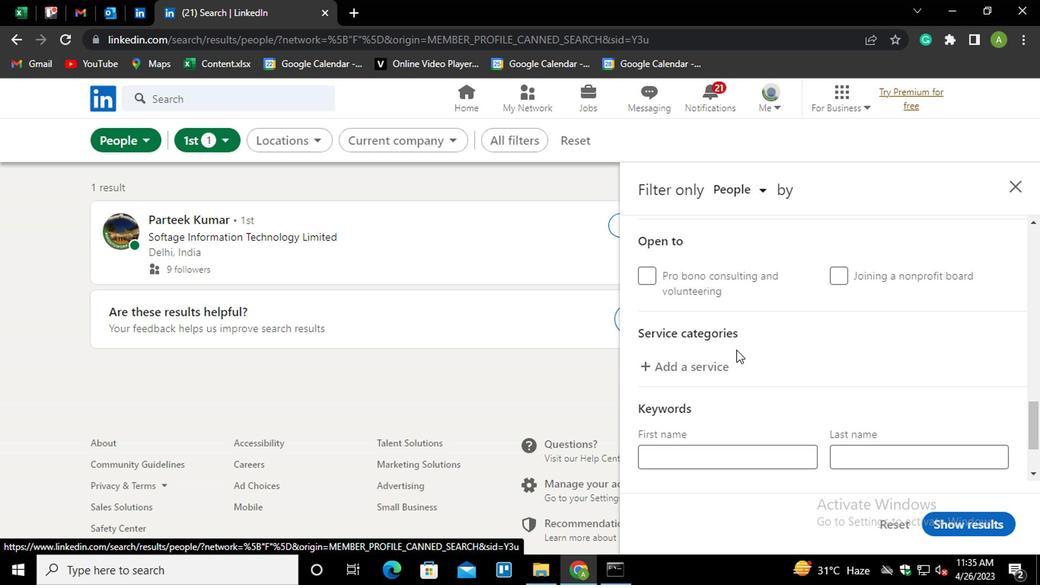 
Action: Mouse pressed left at (705, 365)
Screenshot: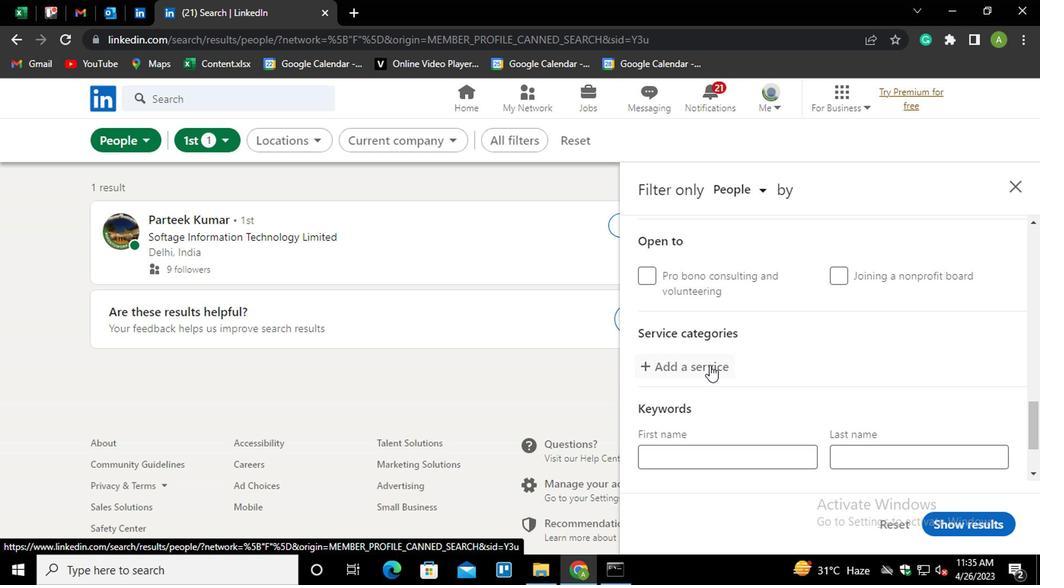 
Action: Mouse moved to (705, 366)
Screenshot: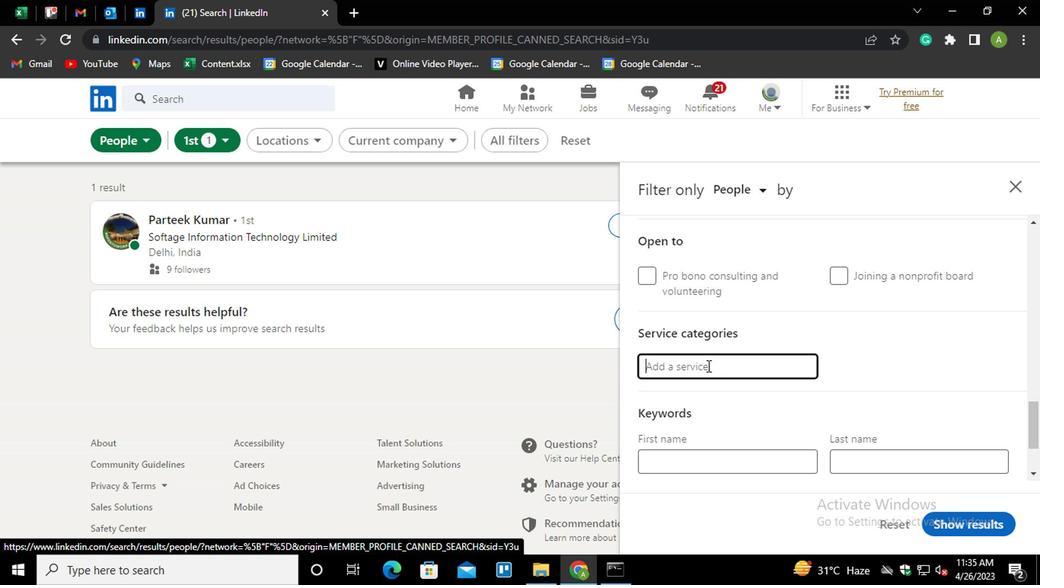 
Action: Key pressed <Key.shift_r>INTERIOR<Key.down><Key.enter>
Screenshot: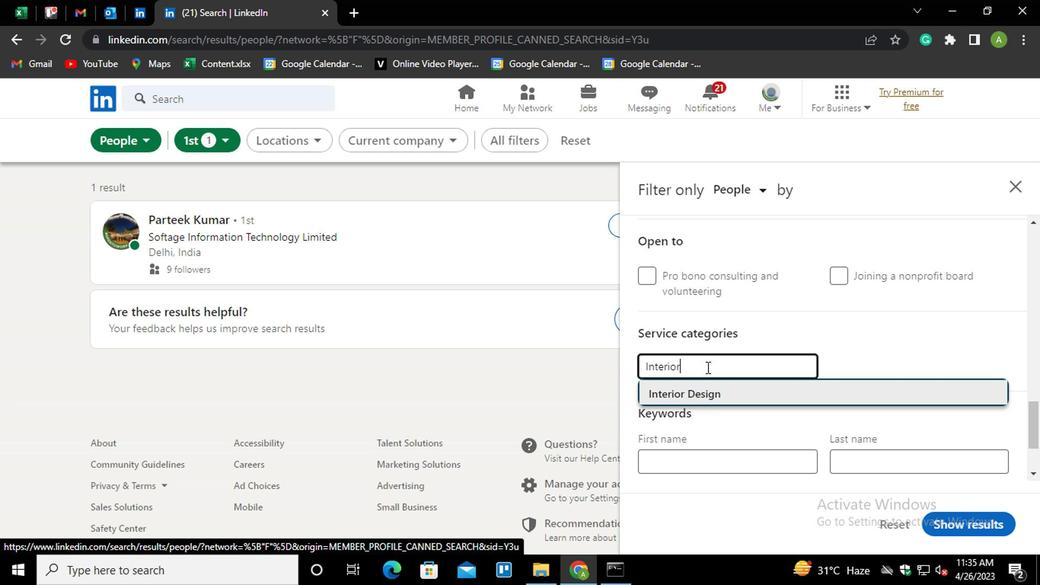 
Action: Mouse scrolled (705, 366) with delta (0, 0)
Screenshot: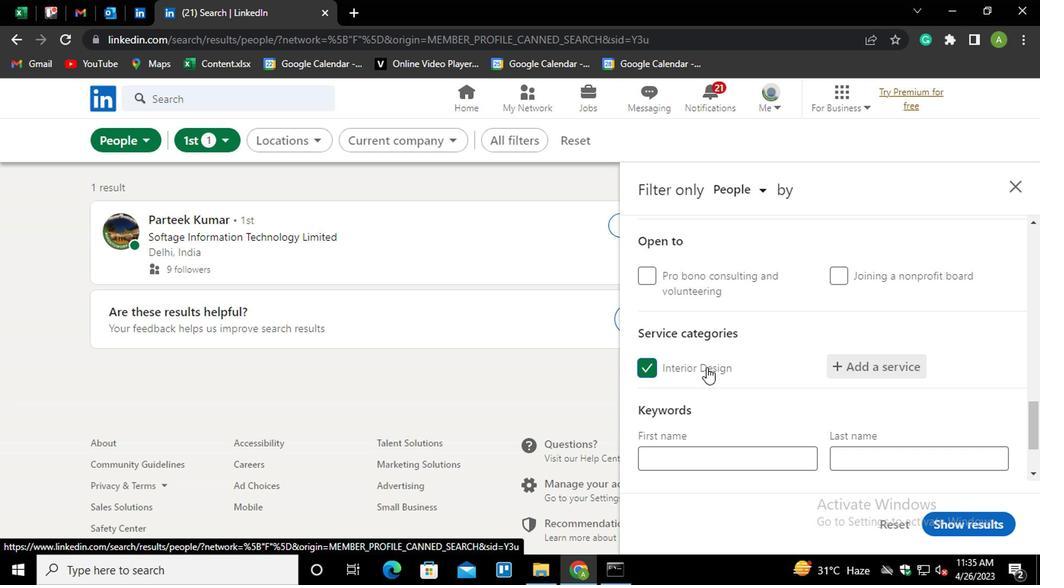 
Action: Mouse scrolled (705, 366) with delta (0, 0)
Screenshot: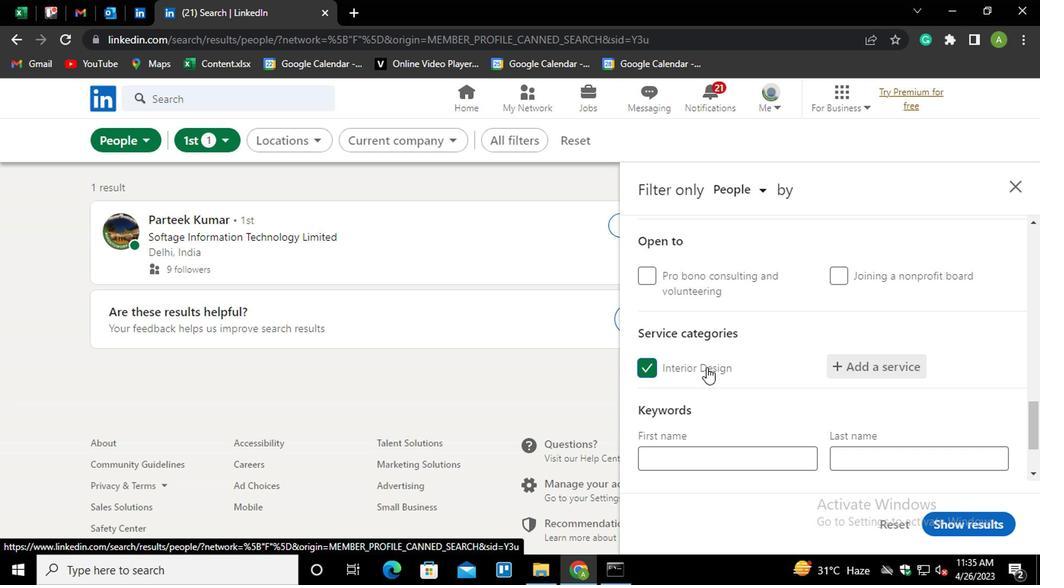 
Action: Mouse scrolled (705, 366) with delta (0, 0)
Screenshot: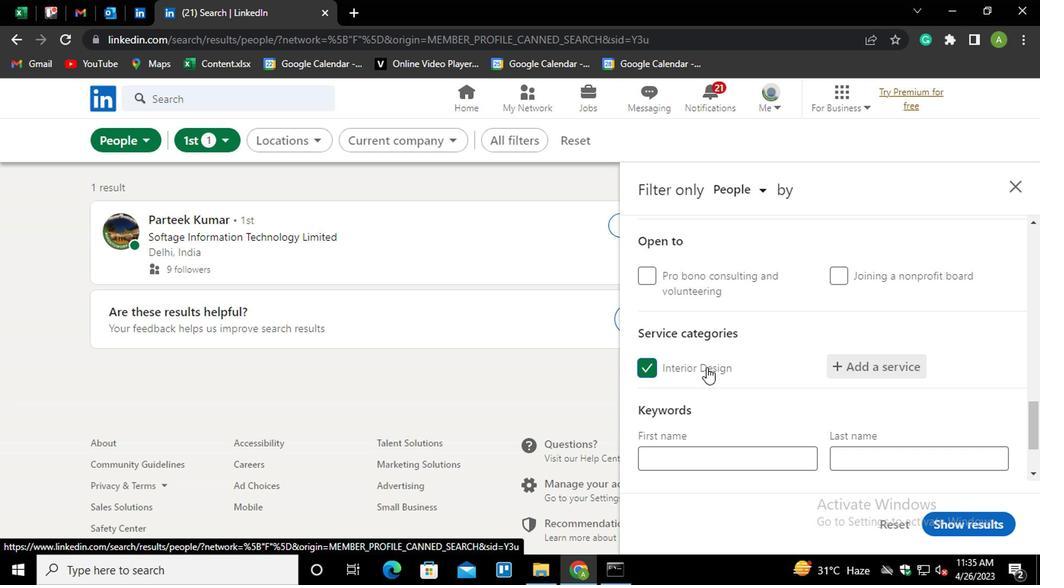 
Action: Mouse scrolled (705, 366) with delta (0, 0)
Screenshot: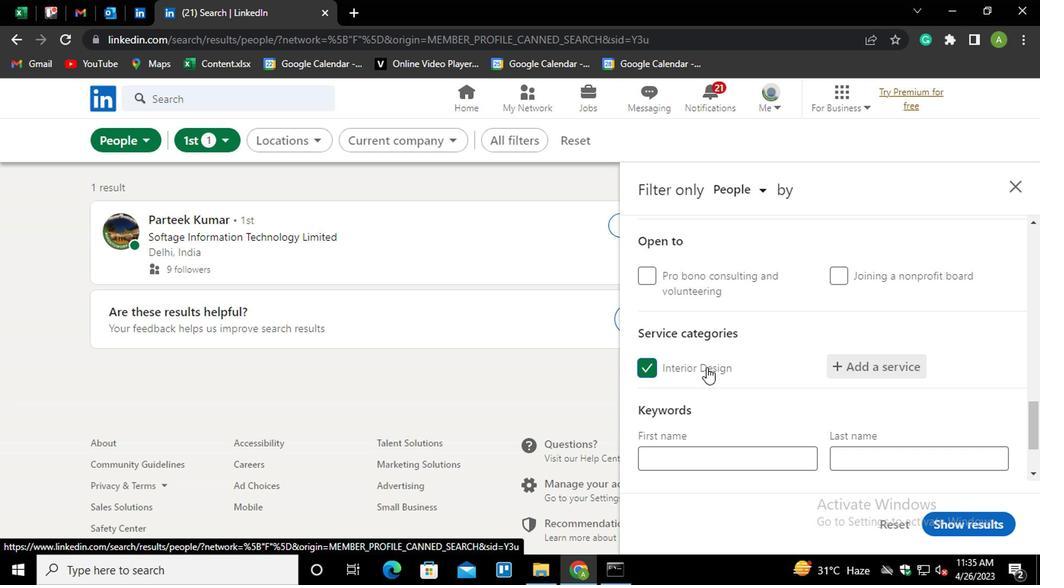 
Action: Mouse moved to (686, 408)
Screenshot: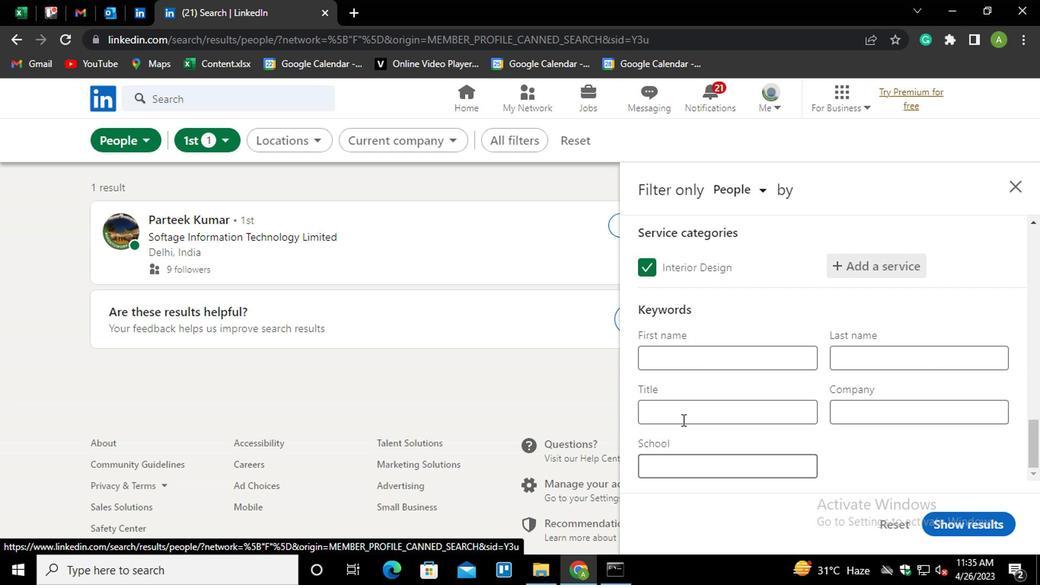 
Action: Mouse pressed left at (686, 408)
Screenshot: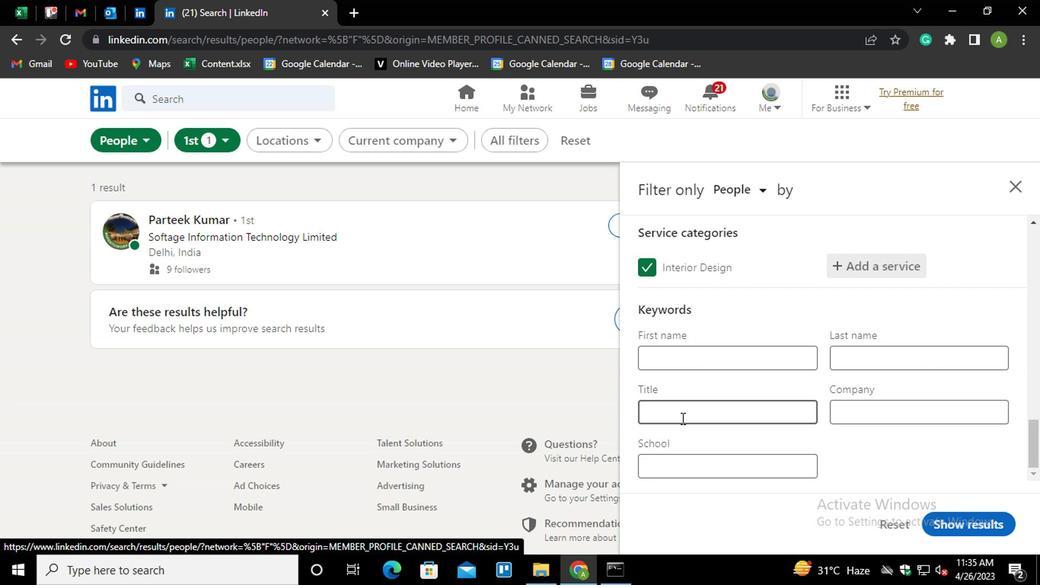 
Action: Key pressed <Key.shift>ACCOUNTING<Key.space><Key.shift>STAFF
Screenshot: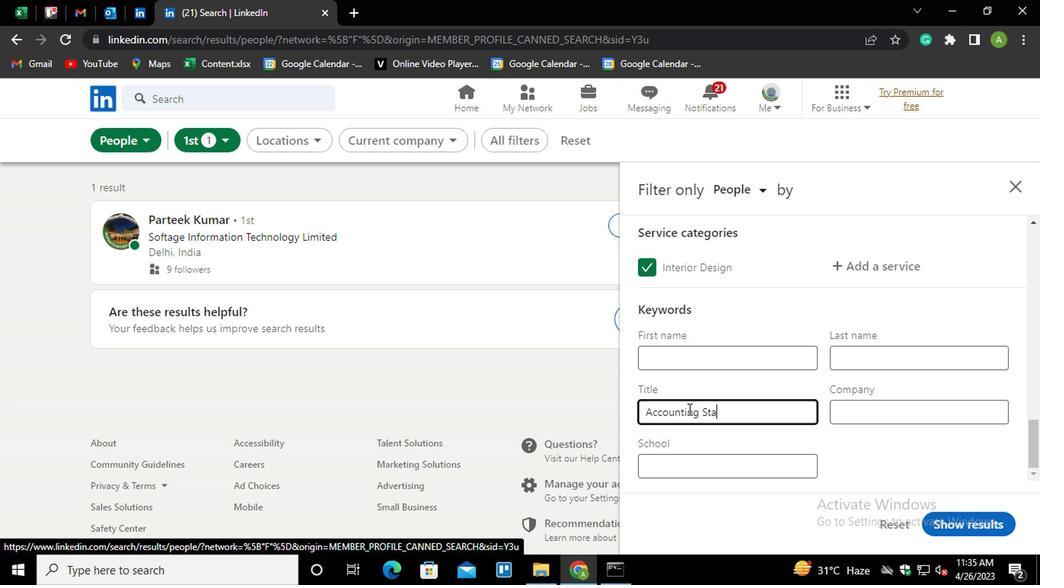 
Action: Mouse moved to (891, 457)
Screenshot: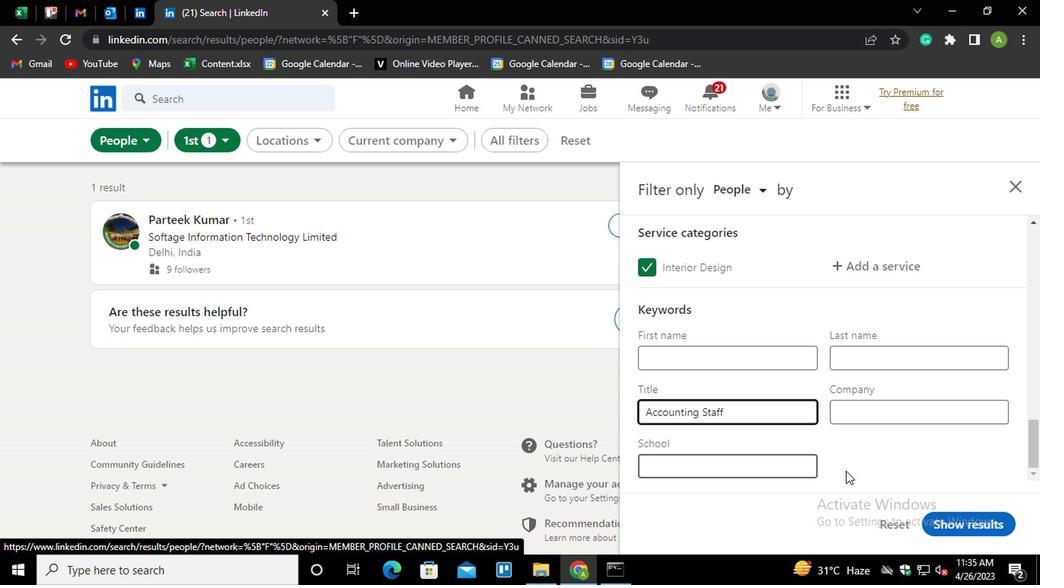 
Action: Mouse pressed left at (891, 457)
Screenshot: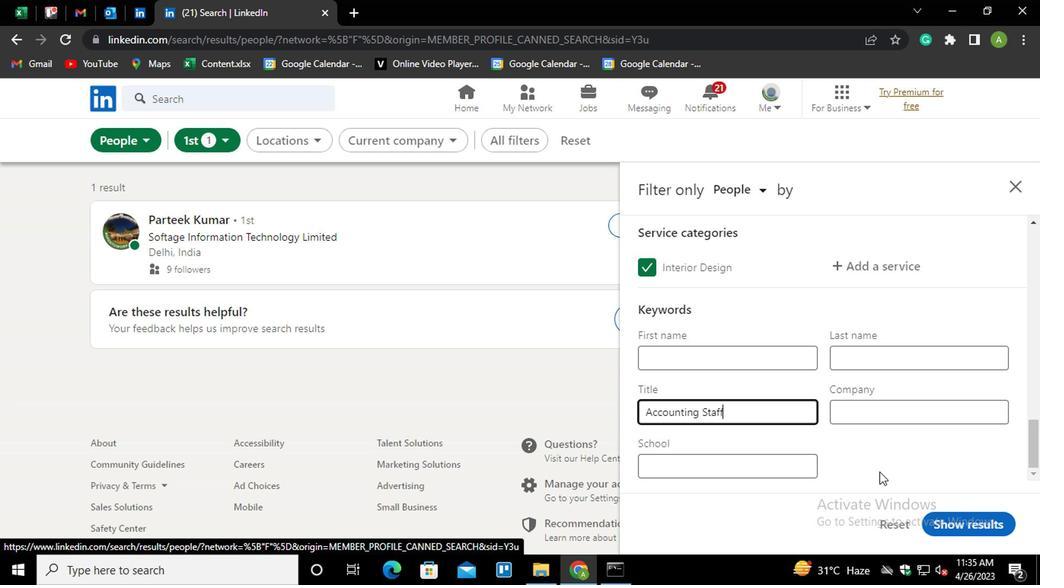 
Action: Mouse moved to (967, 525)
Screenshot: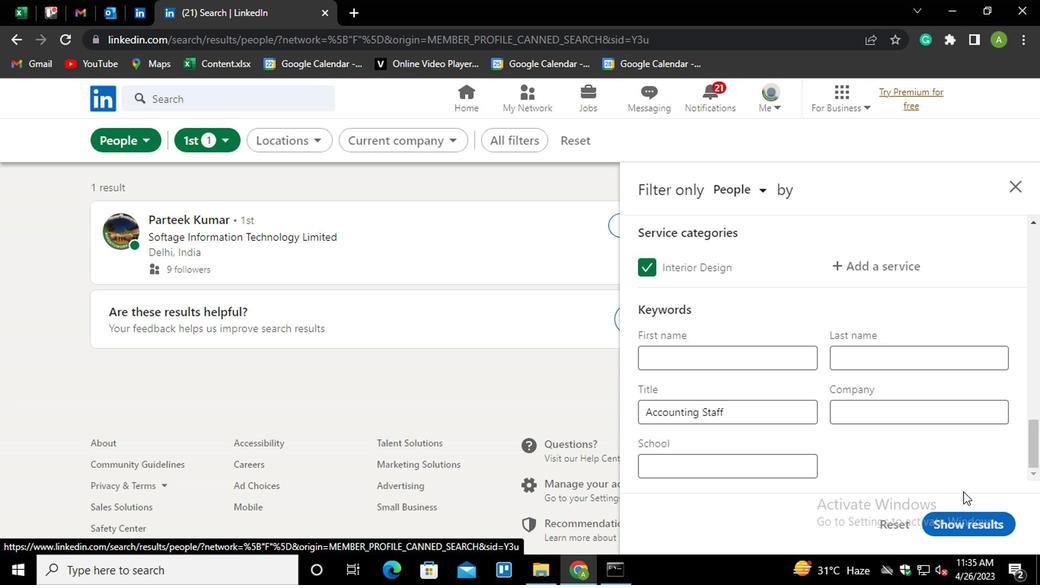 
Action: Mouse pressed left at (967, 525)
Screenshot: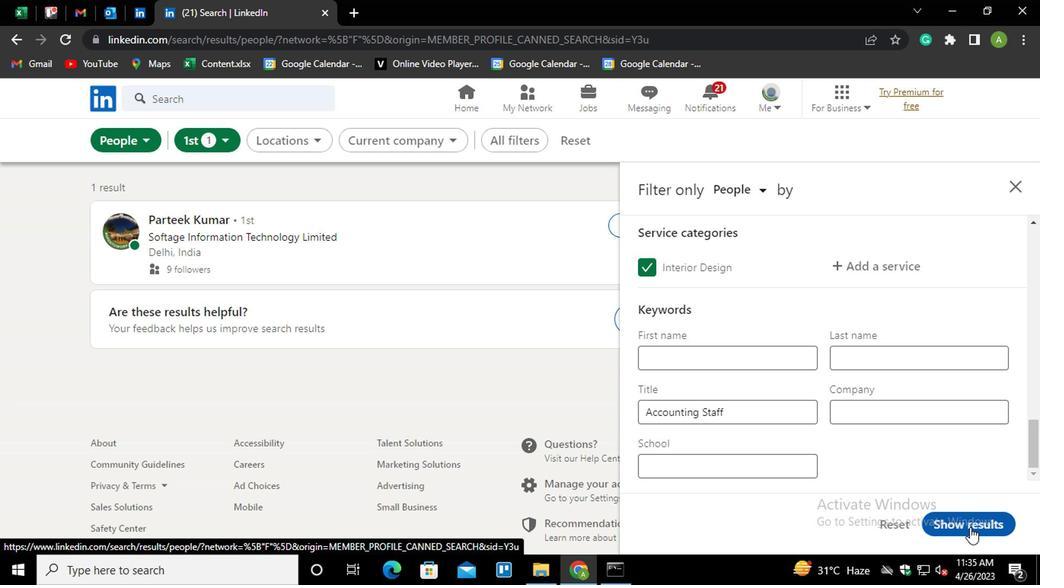 
